 Task: Plan a hiking trip to a forest trail on the 12th at 10:00 AM.
Action: Mouse moved to (492, 151)
Screenshot: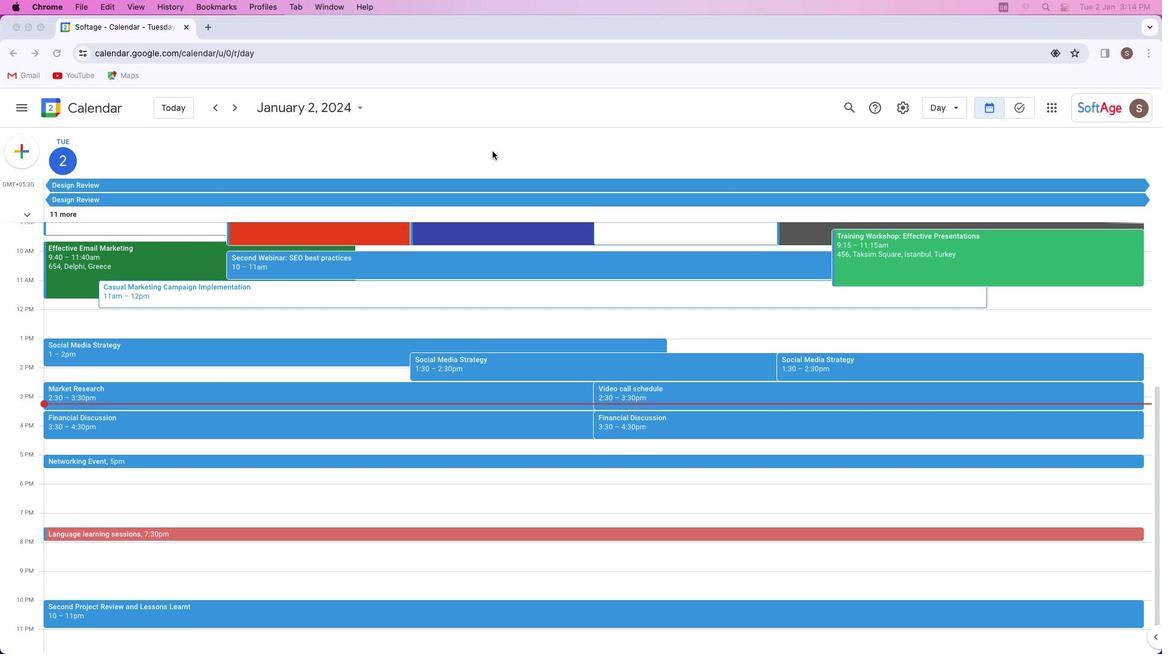 
Action: Mouse pressed left at (492, 151)
Screenshot: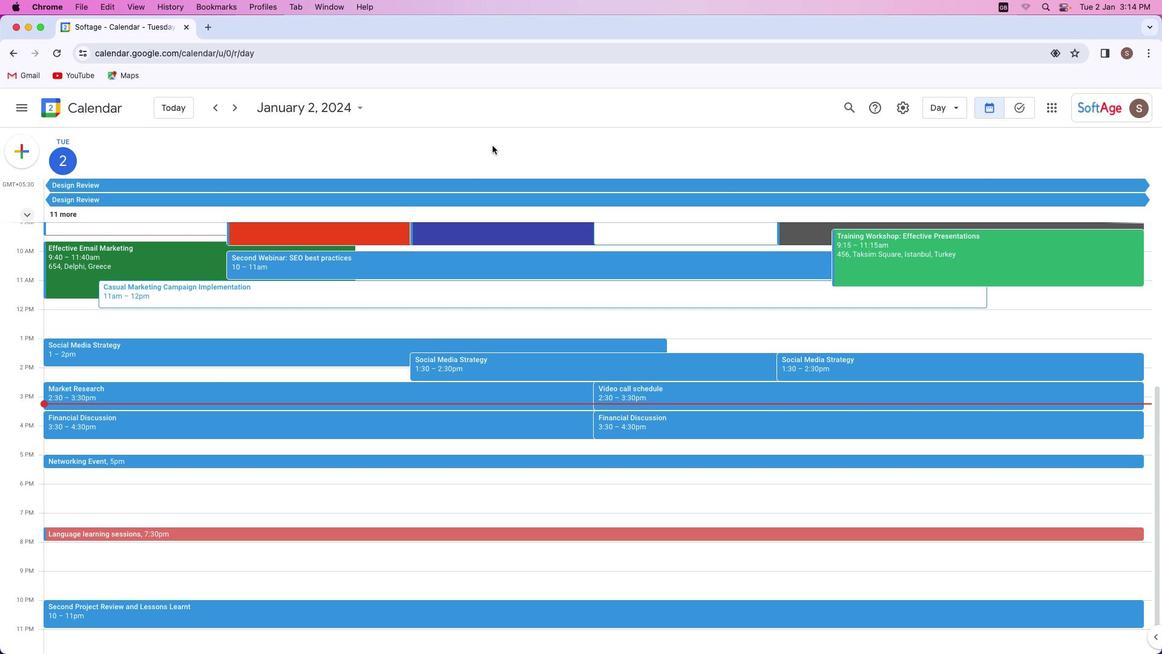 
Action: Mouse moved to (27, 153)
Screenshot: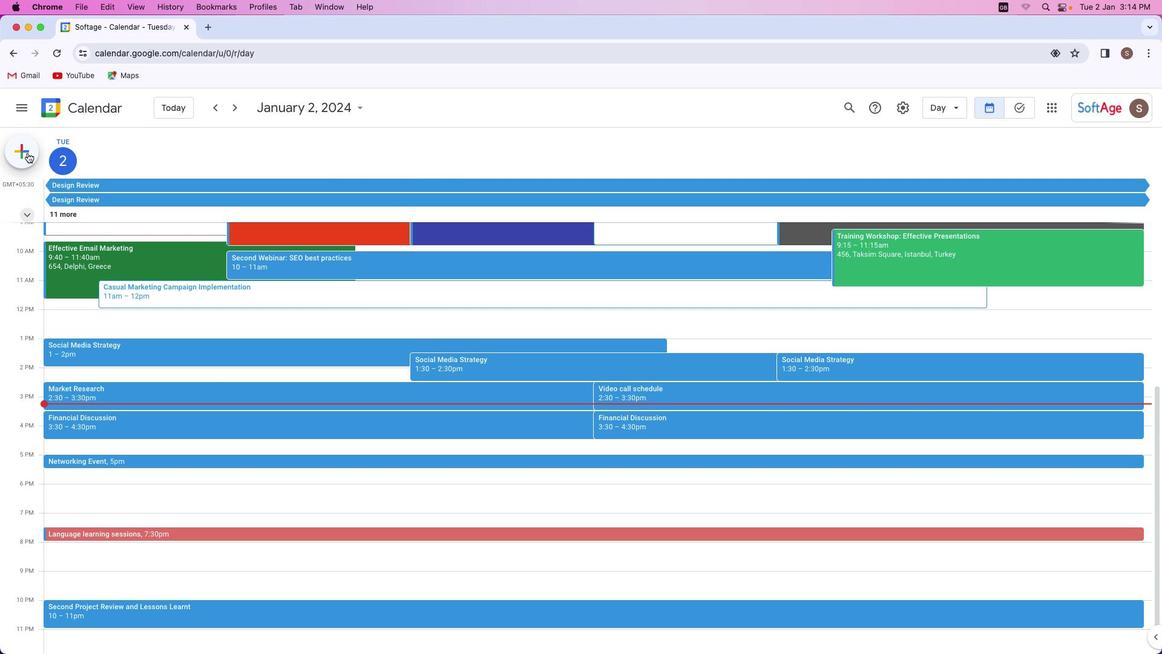 
Action: Mouse pressed left at (27, 153)
Screenshot: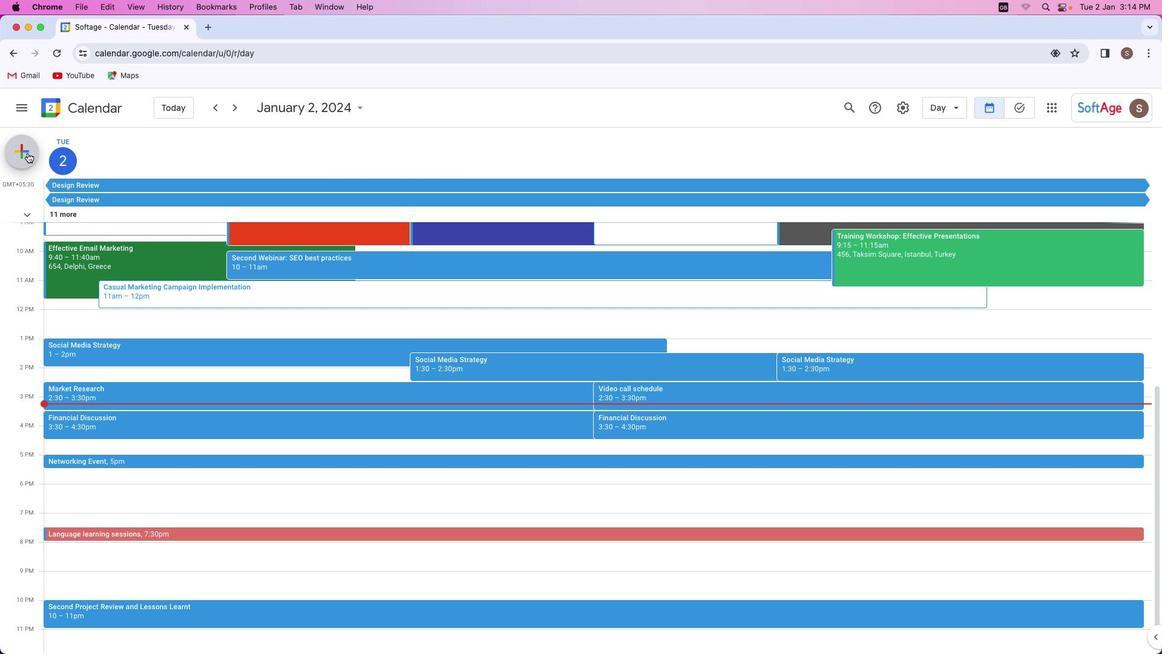 
Action: Mouse moved to (47, 187)
Screenshot: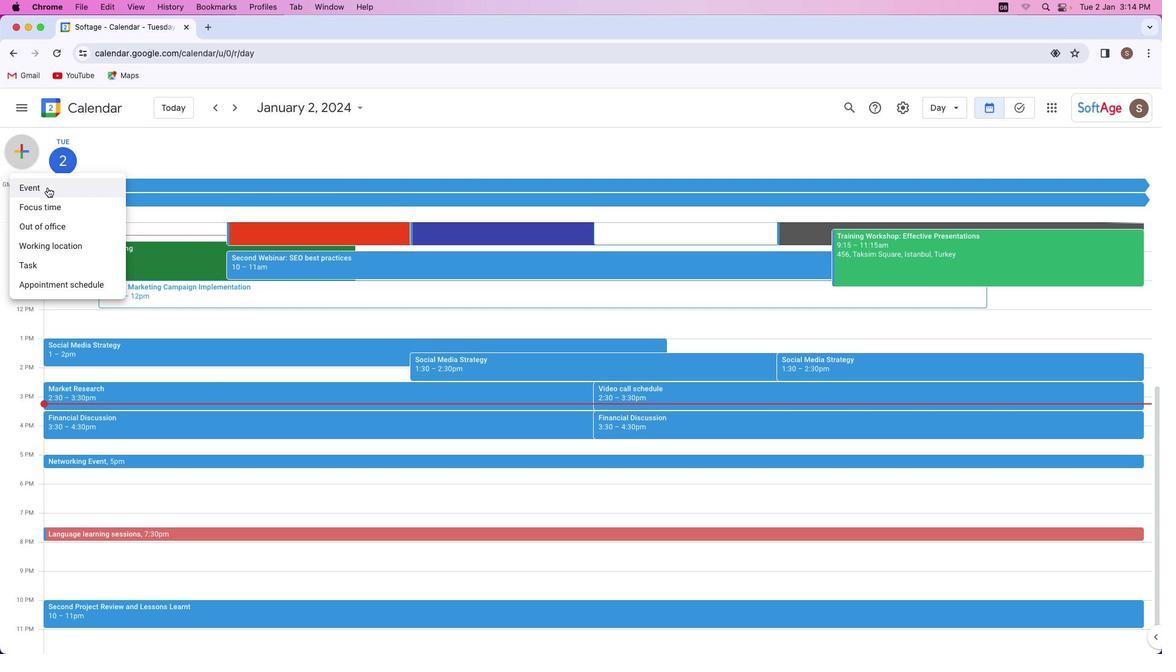 
Action: Mouse pressed left at (47, 187)
Screenshot: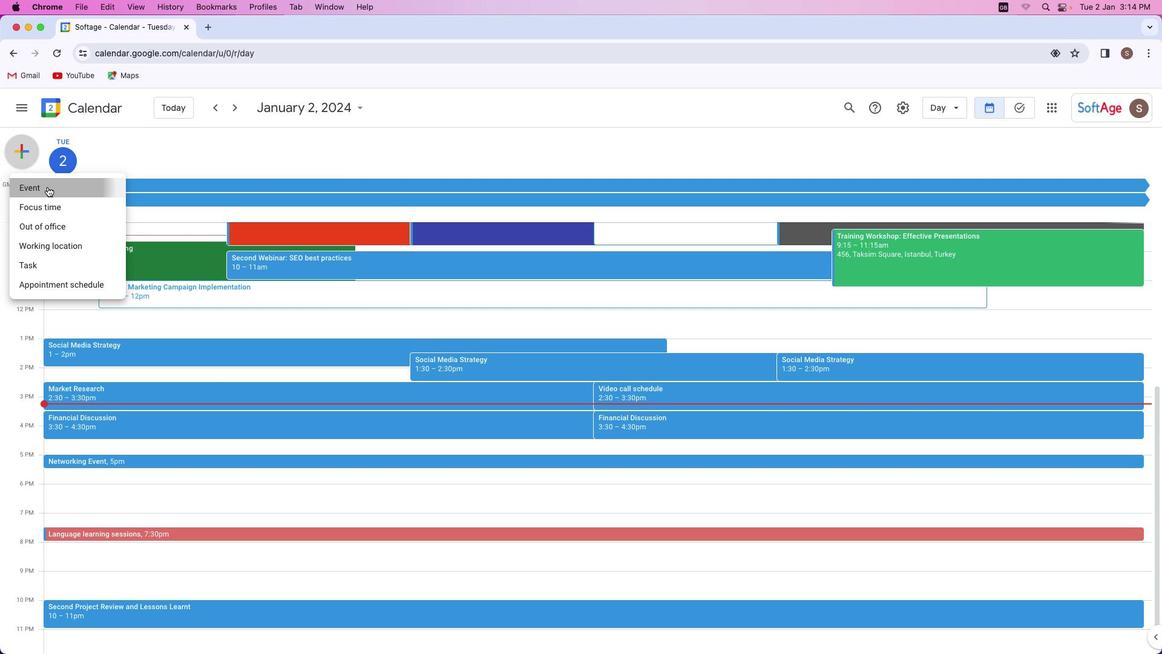 
Action: Mouse moved to (451, 257)
Screenshot: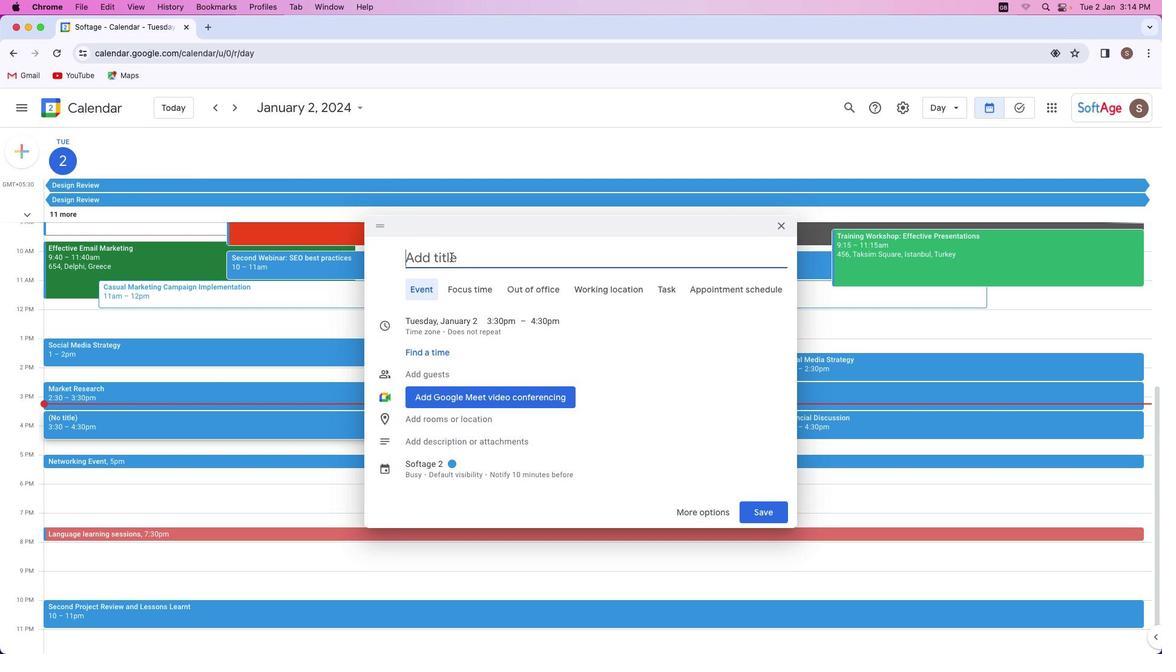 
Action: Key pressed Key.shift'H''i''k''i''n''g'Key.space't''r''i''p'Key.space't''o'Key.space'f''o''r''e''s''t'Key.space't''r''a''i''l'
Screenshot: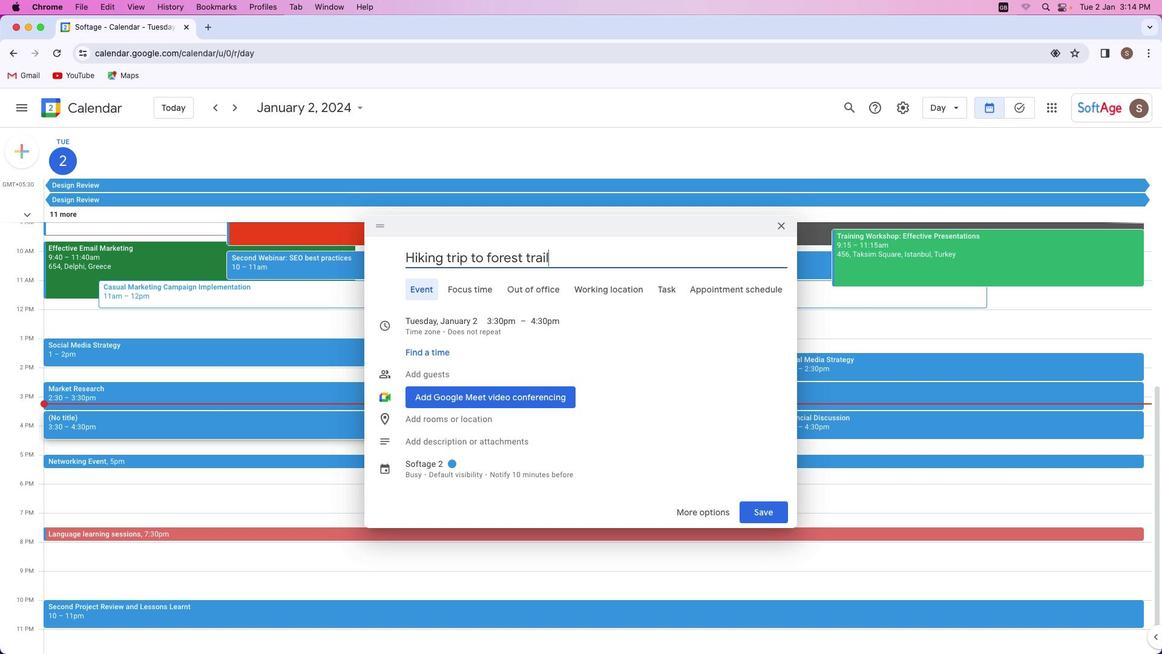 
Action: Mouse moved to (462, 322)
Screenshot: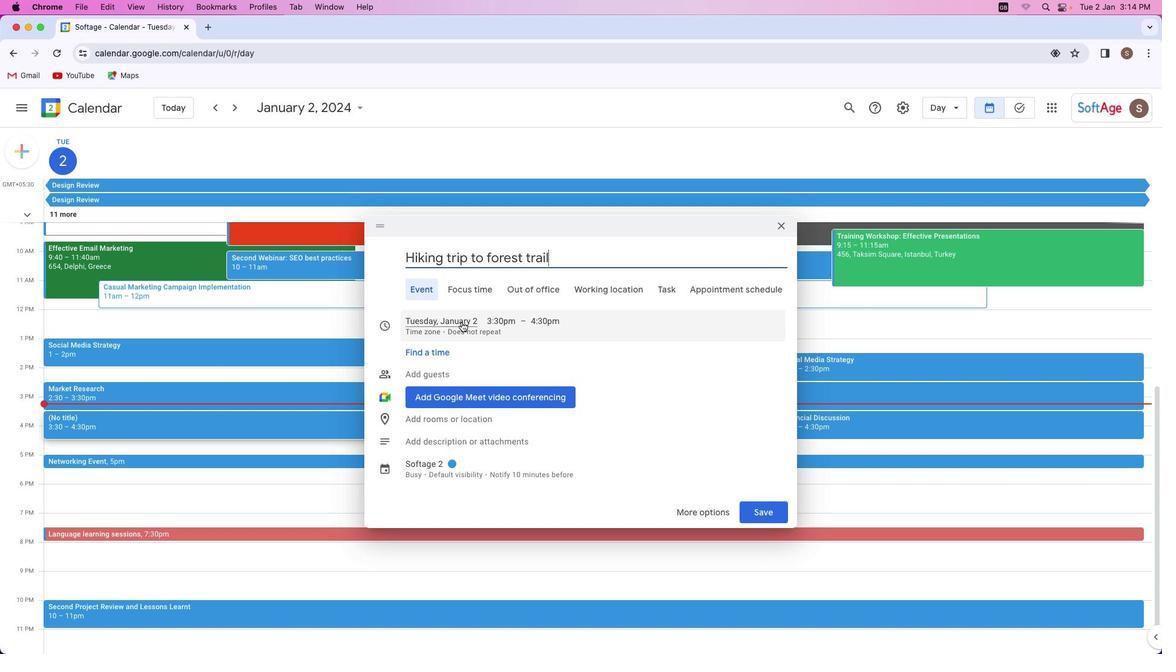 
Action: Mouse pressed left at (462, 322)
Screenshot: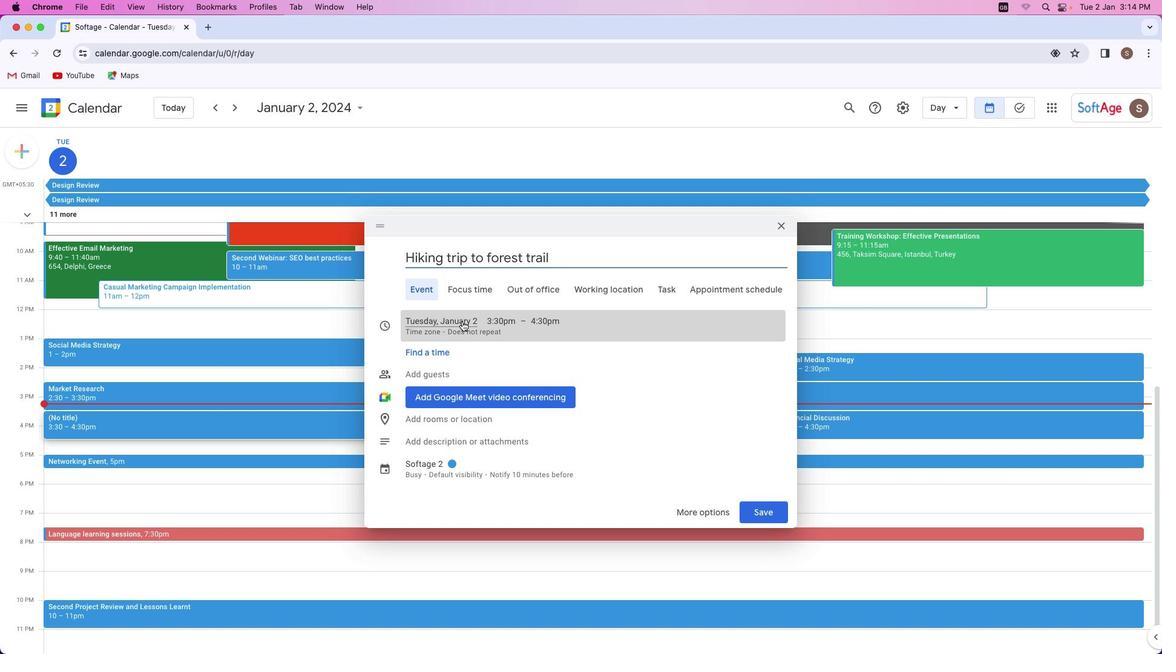 
Action: Mouse moved to (508, 397)
Screenshot: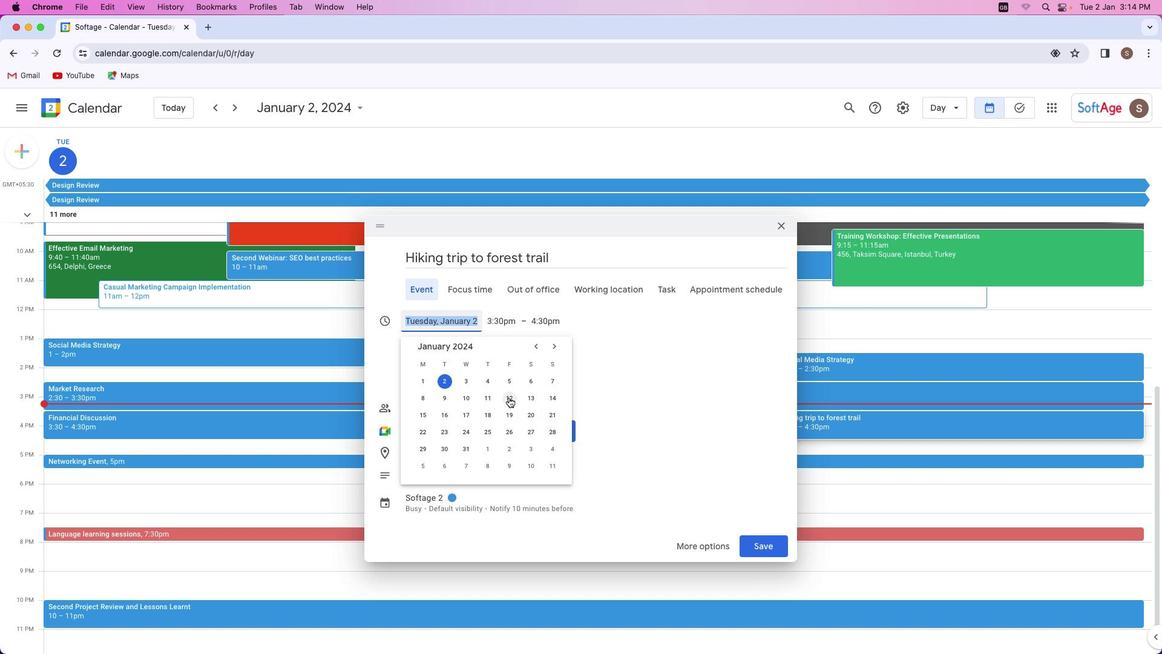 
Action: Mouse pressed left at (508, 397)
Screenshot: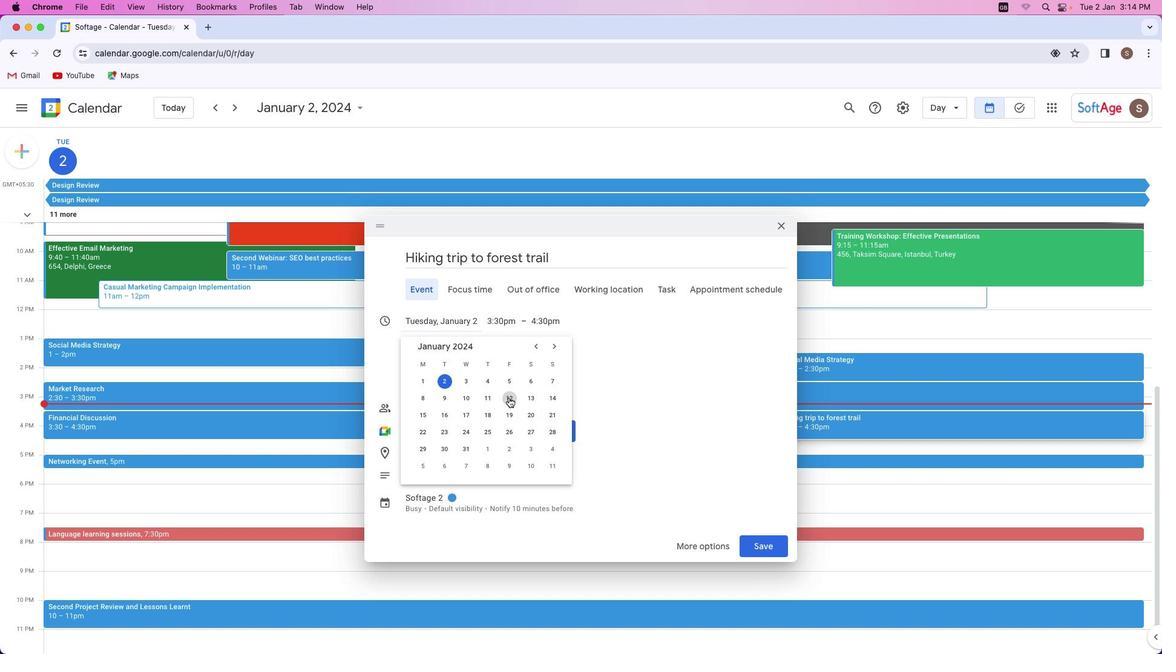 
Action: Mouse moved to (499, 318)
Screenshot: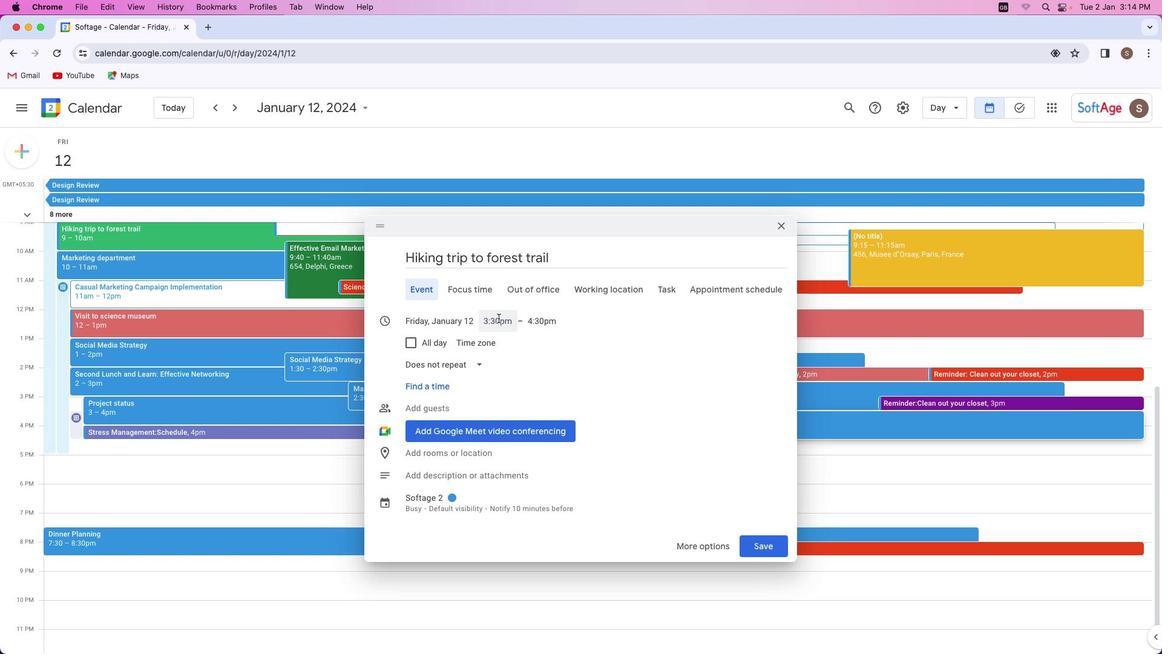 
Action: Mouse pressed left at (499, 318)
Screenshot: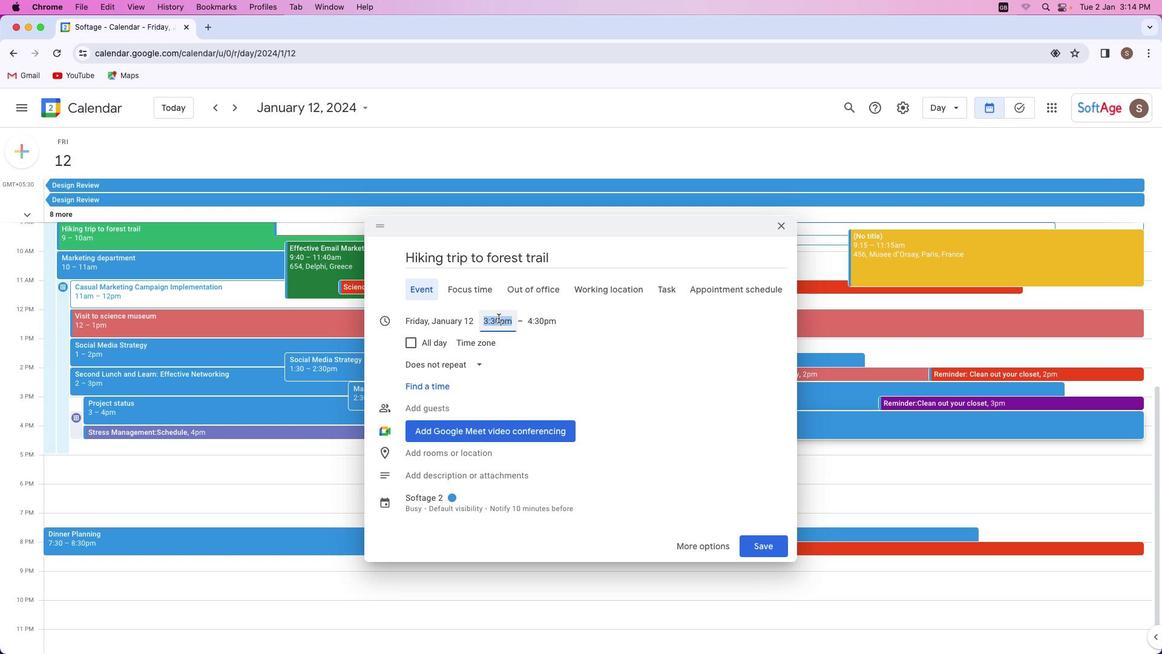 
Action: Mouse moved to (513, 405)
Screenshot: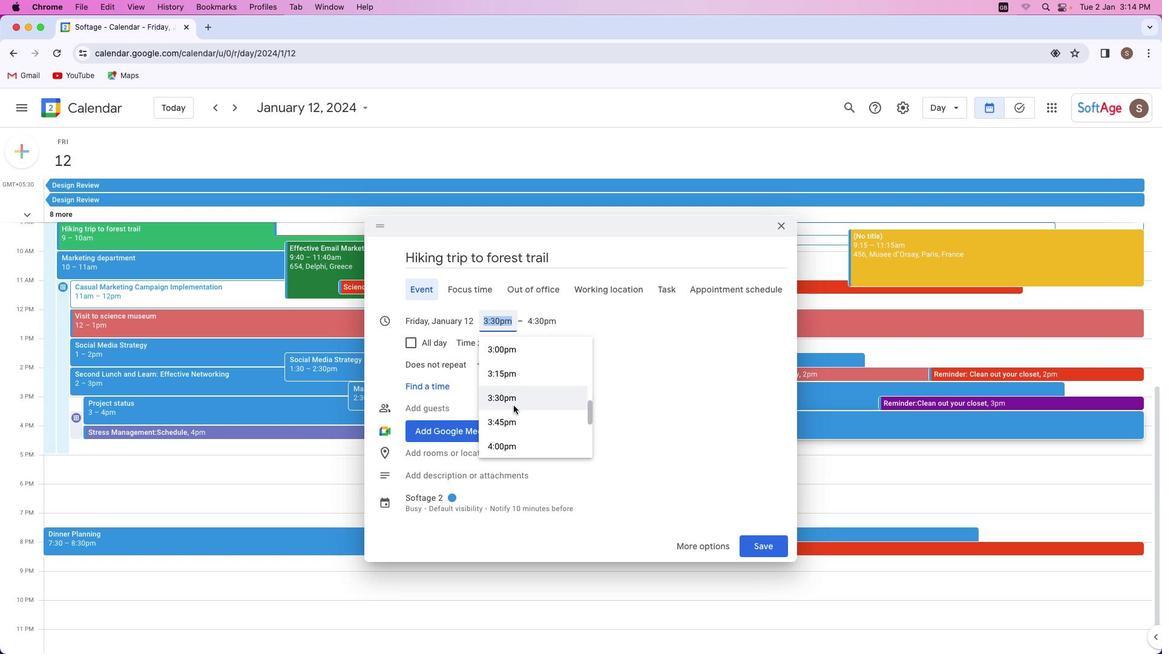 
Action: Mouse scrolled (513, 405) with delta (0, 0)
Screenshot: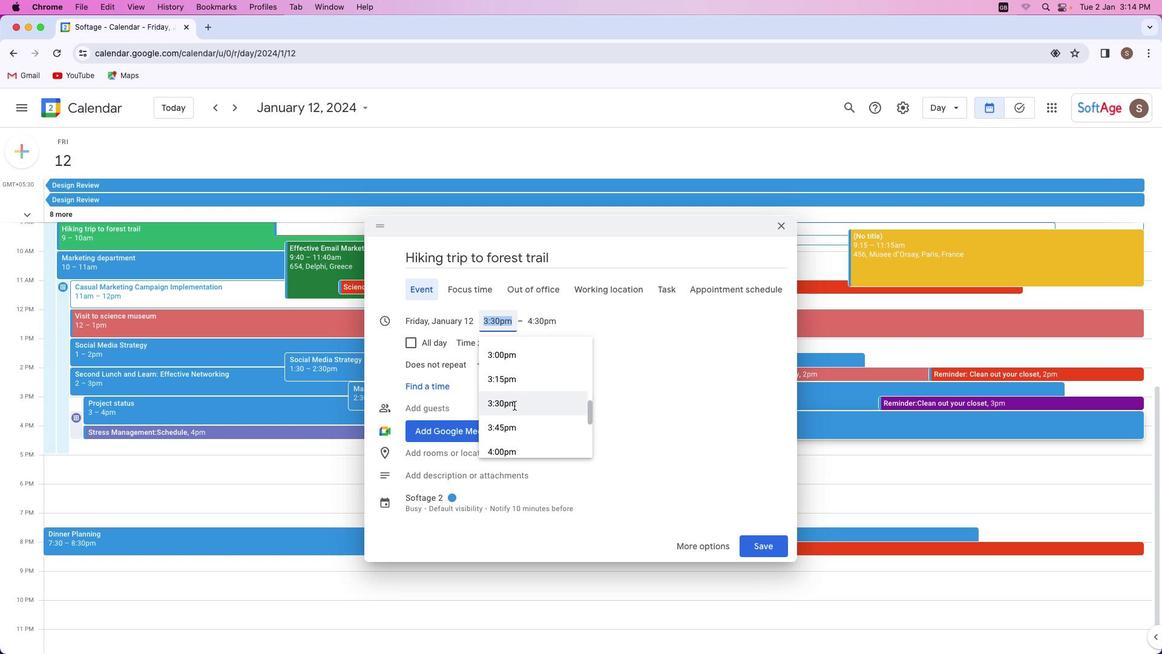 
Action: Mouse moved to (514, 405)
Screenshot: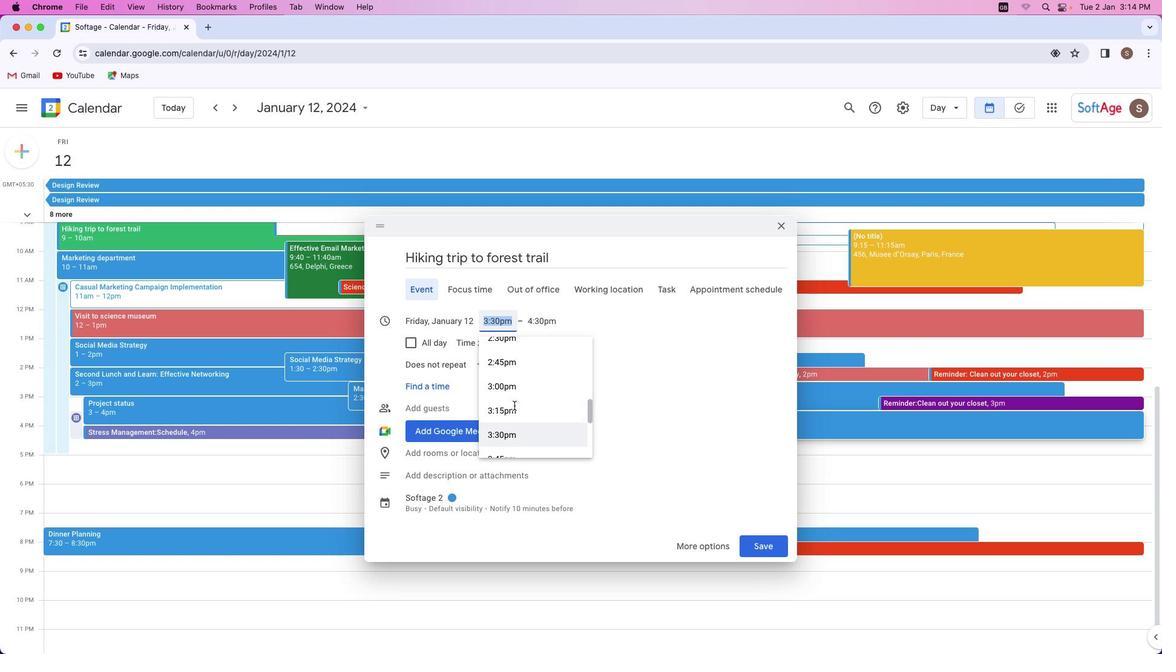 
Action: Mouse scrolled (514, 405) with delta (0, 0)
Screenshot: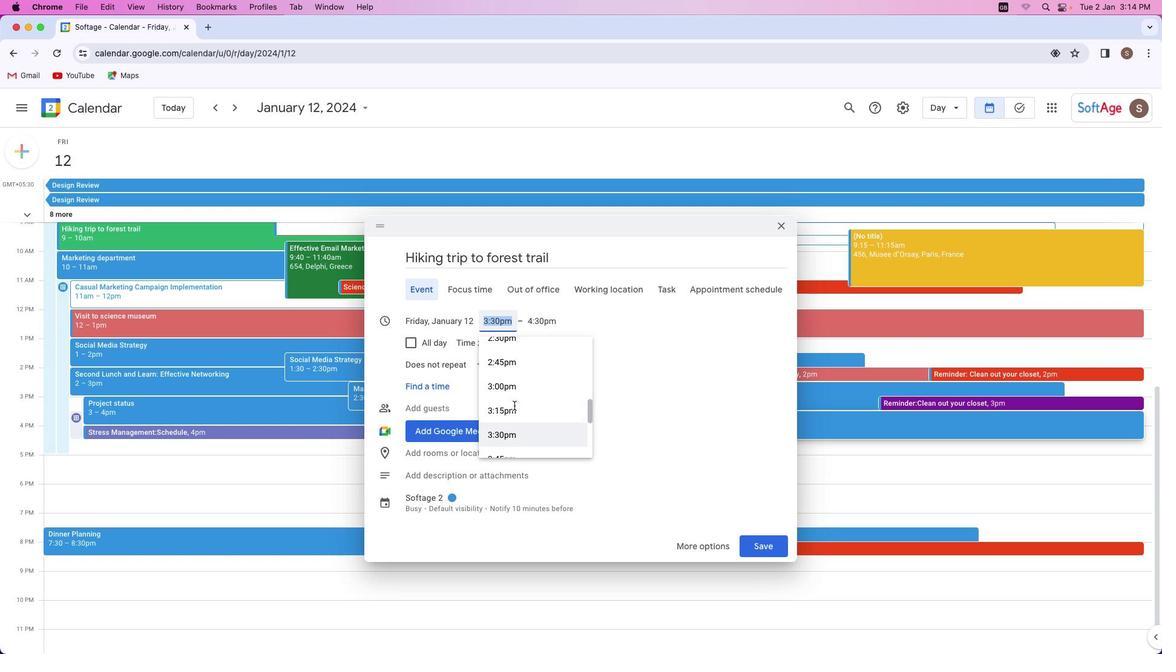 
Action: Mouse moved to (514, 405)
Screenshot: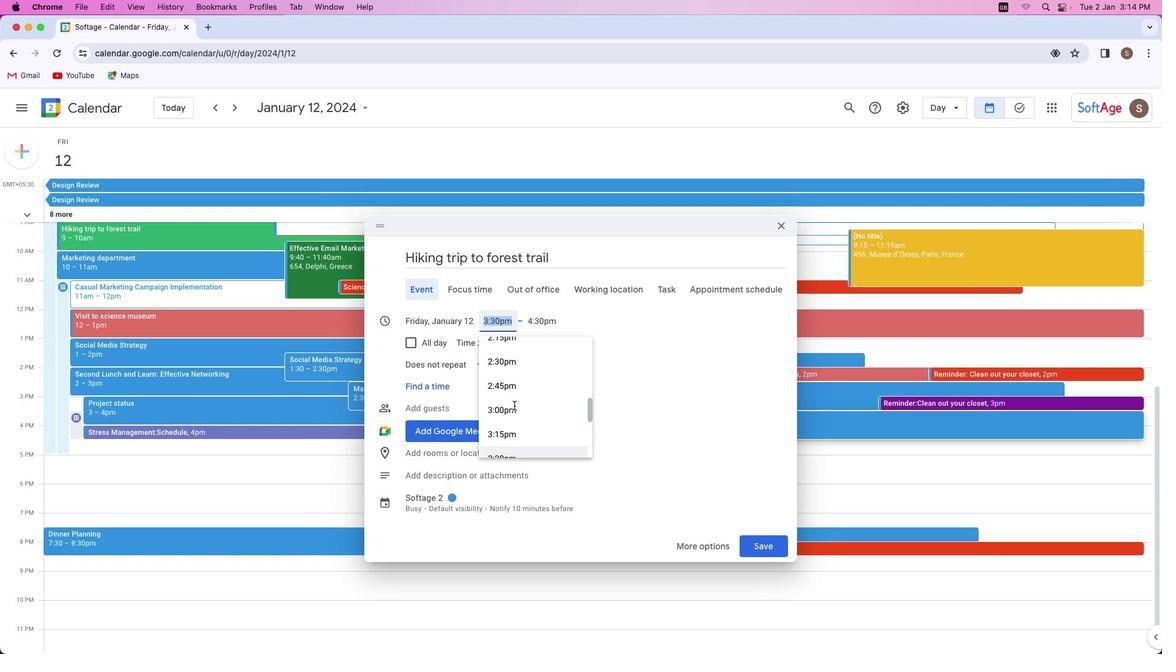 
Action: Mouse scrolled (514, 405) with delta (0, 1)
Screenshot: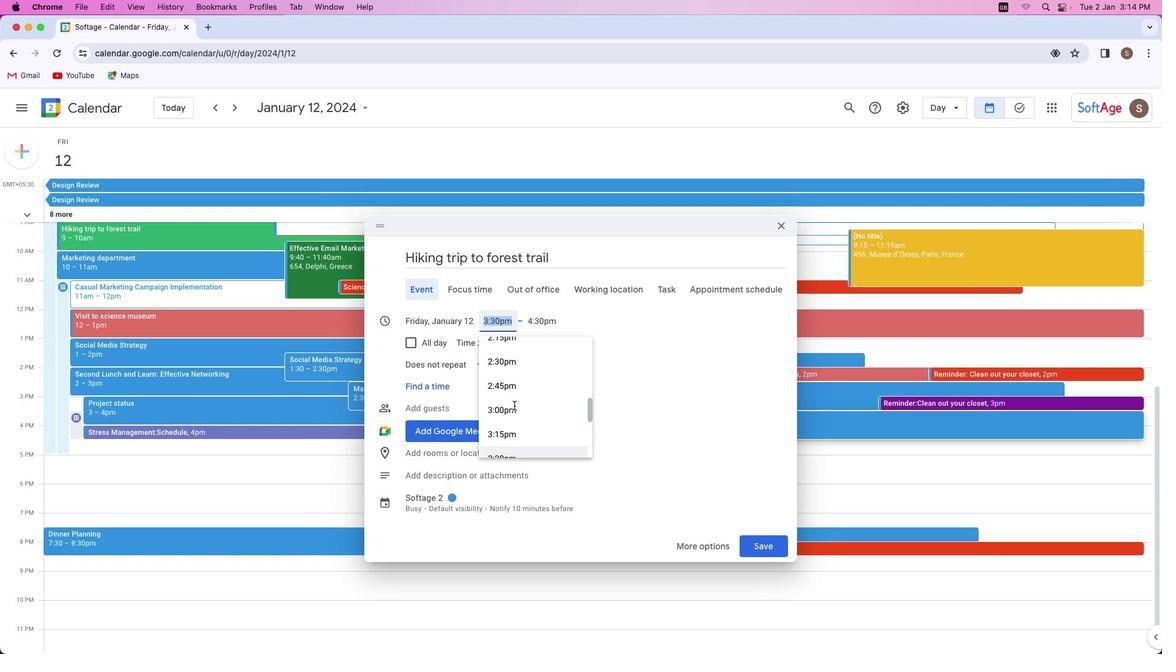 
Action: Mouse moved to (515, 408)
Screenshot: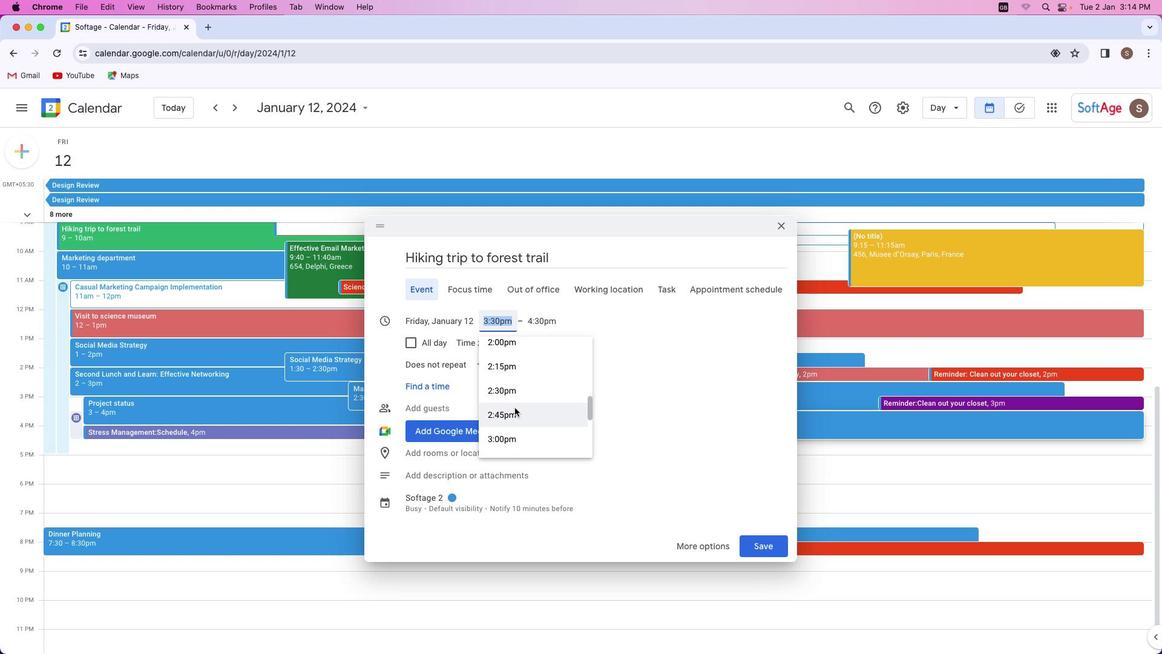 
Action: Mouse scrolled (515, 408) with delta (0, 0)
Screenshot: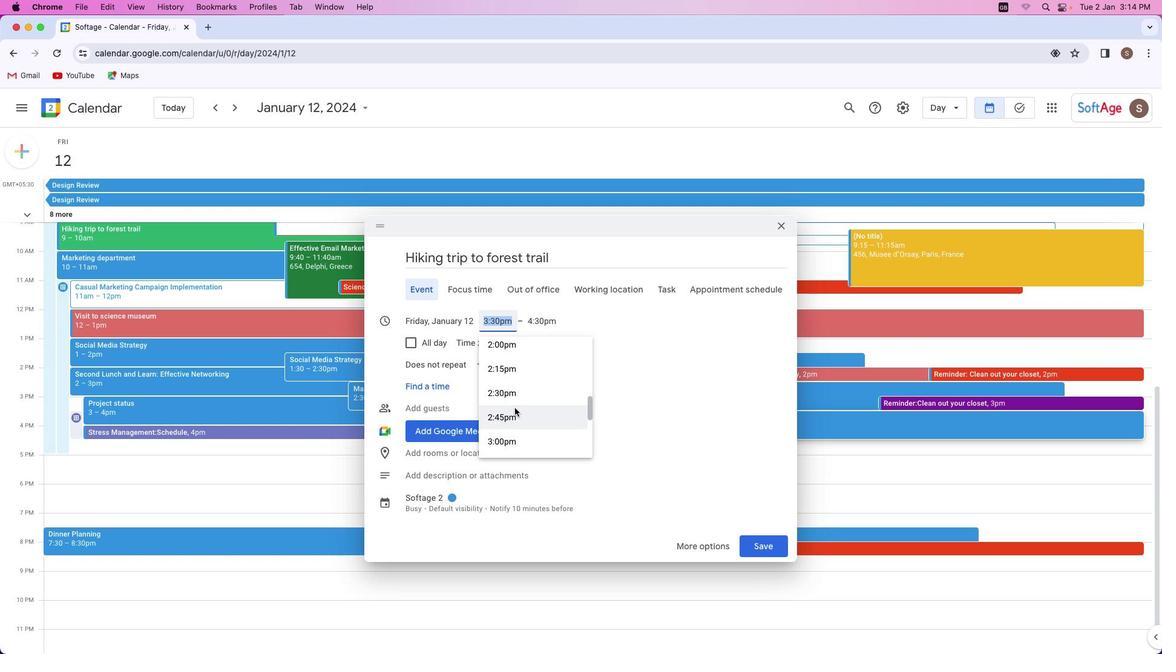 
Action: Mouse scrolled (515, 408) with delta (0, 0)
Screenshot: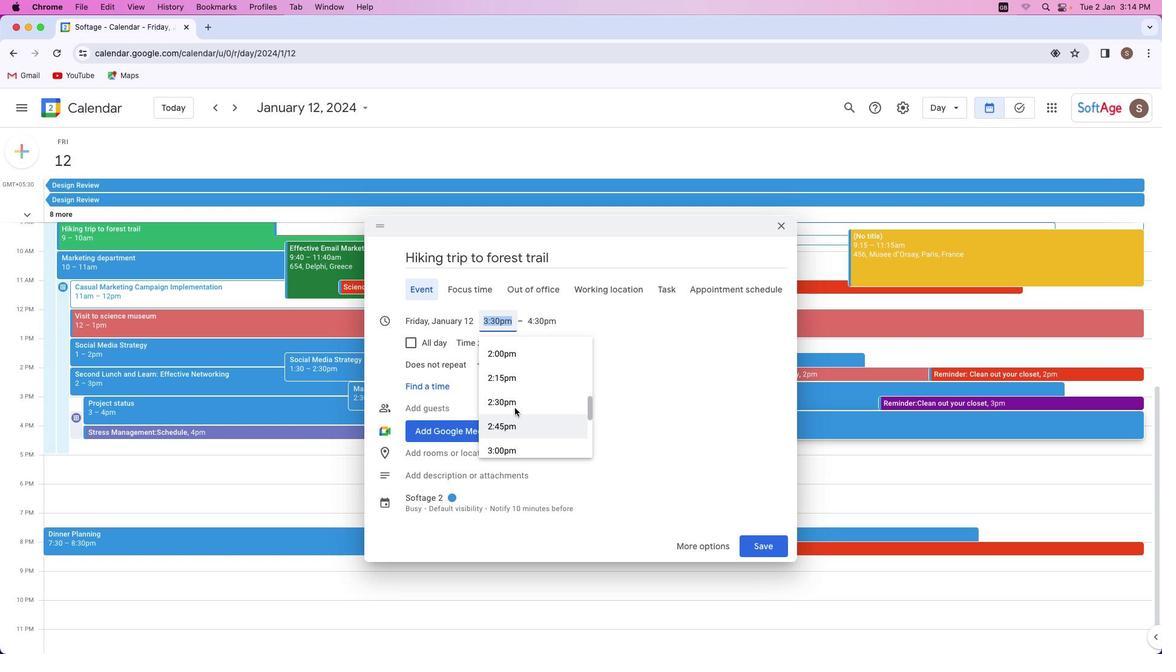 
Action: Mouse scrolled (515, 408) with delta (0, 0)
Screenshot: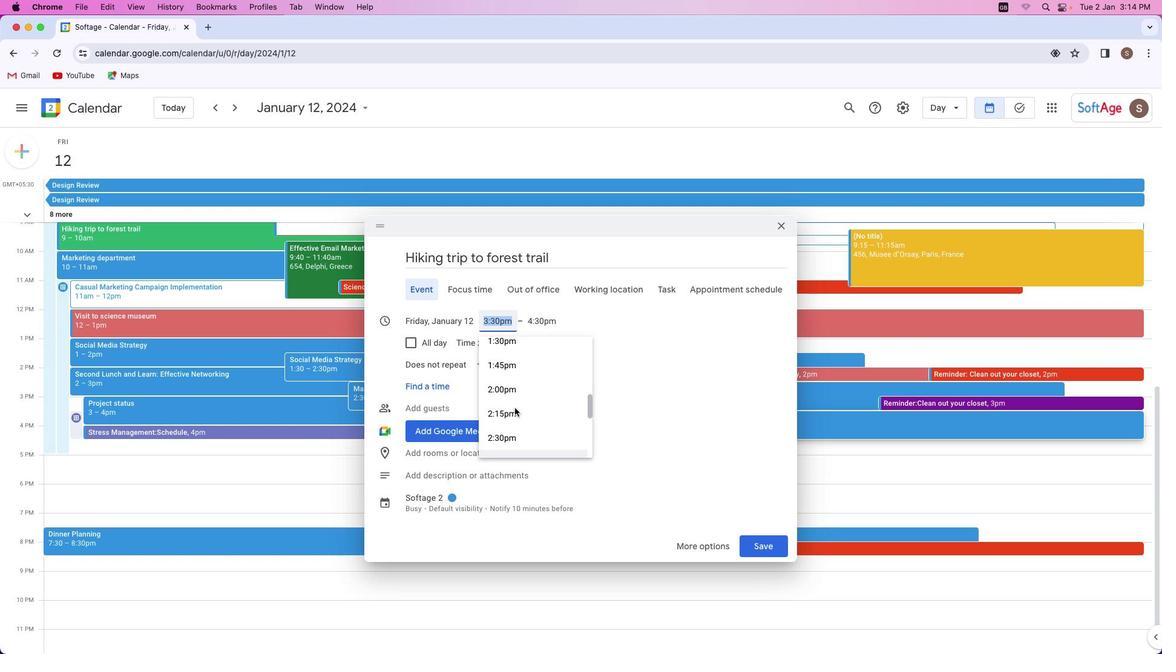 
Action: Mouse scrolled (515, 408) with delta (0, 0)
Screenshot: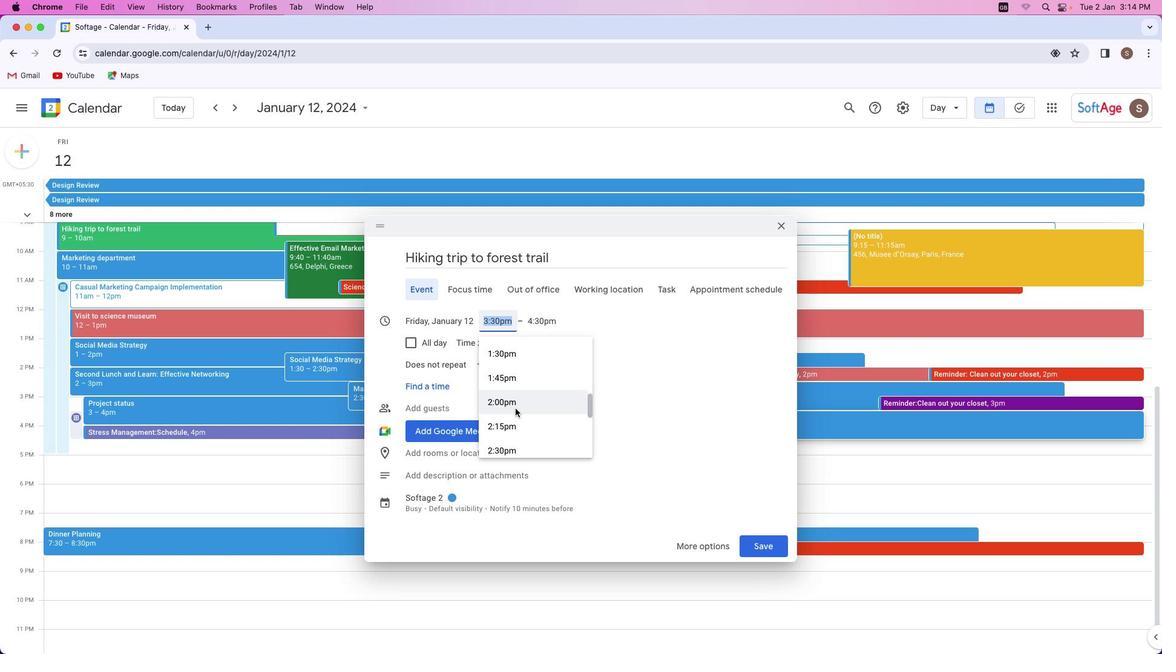 
Action: Mouse moved to (516, 410)
Screenshot: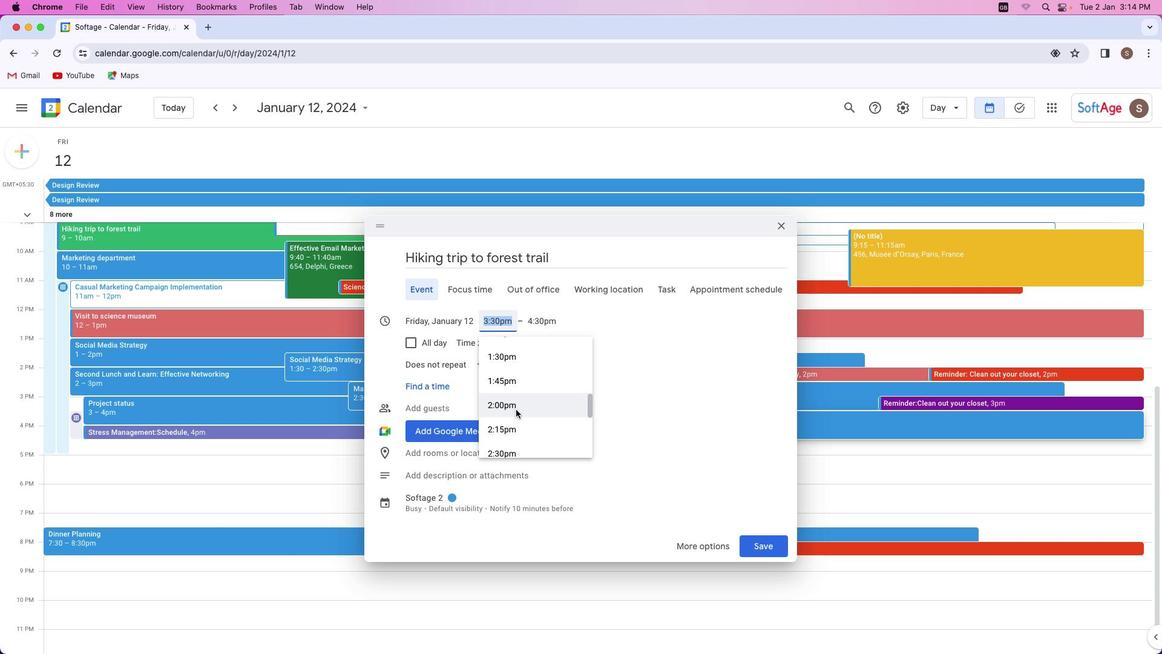 
Action: Mouse scrolled (516, 410) with delta (0, 0)
Screenshot: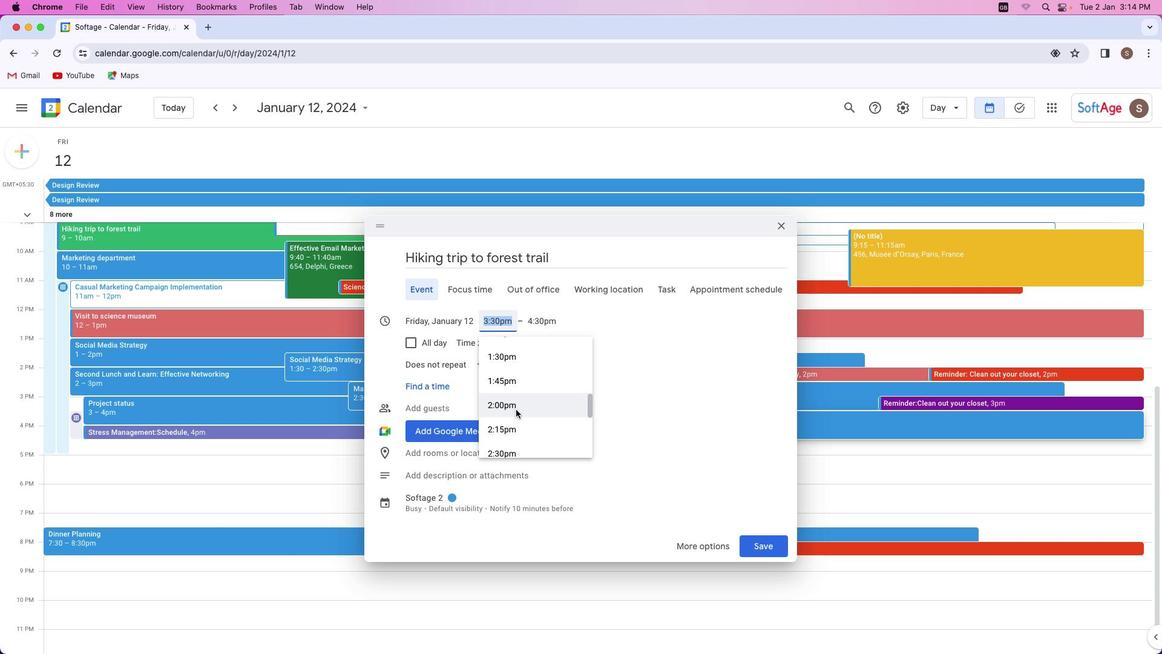 
Action: Mouse moved to (516, 410)
Screenshot: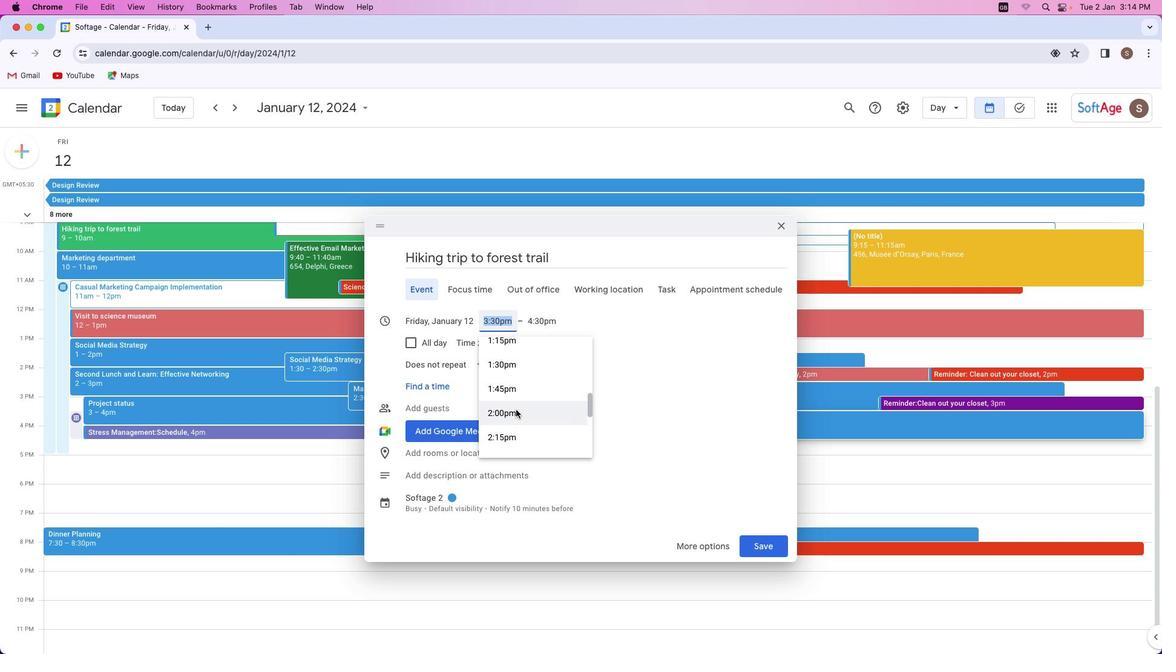 
Action: Mouse scrolled (516, 410) with delta (0, 0)
Screenshot: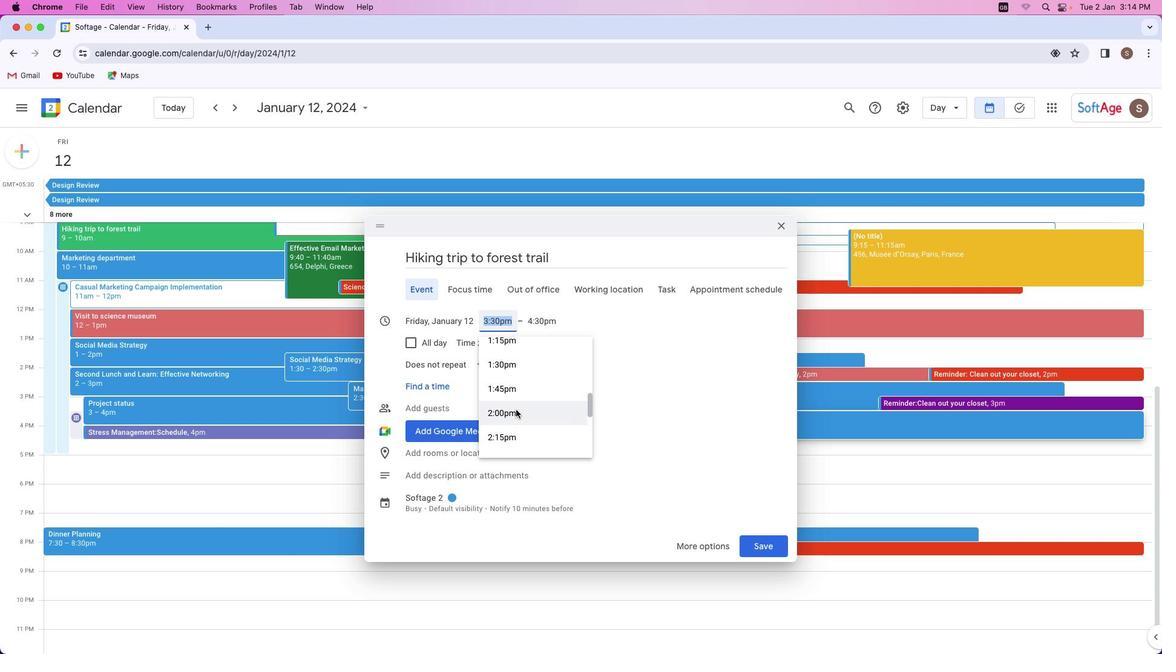 
Action: Mouse scrolled (516, 410) with delta (0, 0)
Screenshot: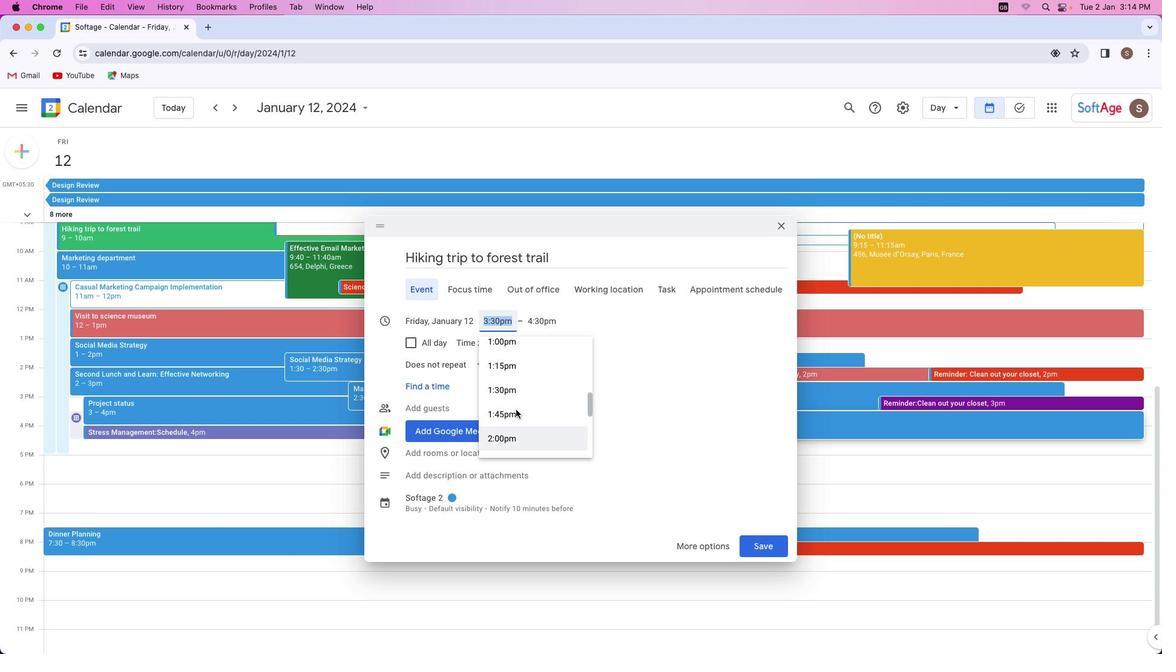 
Action: Mouse scrolled (516, 410) with delta (0, 0)
Screenshot: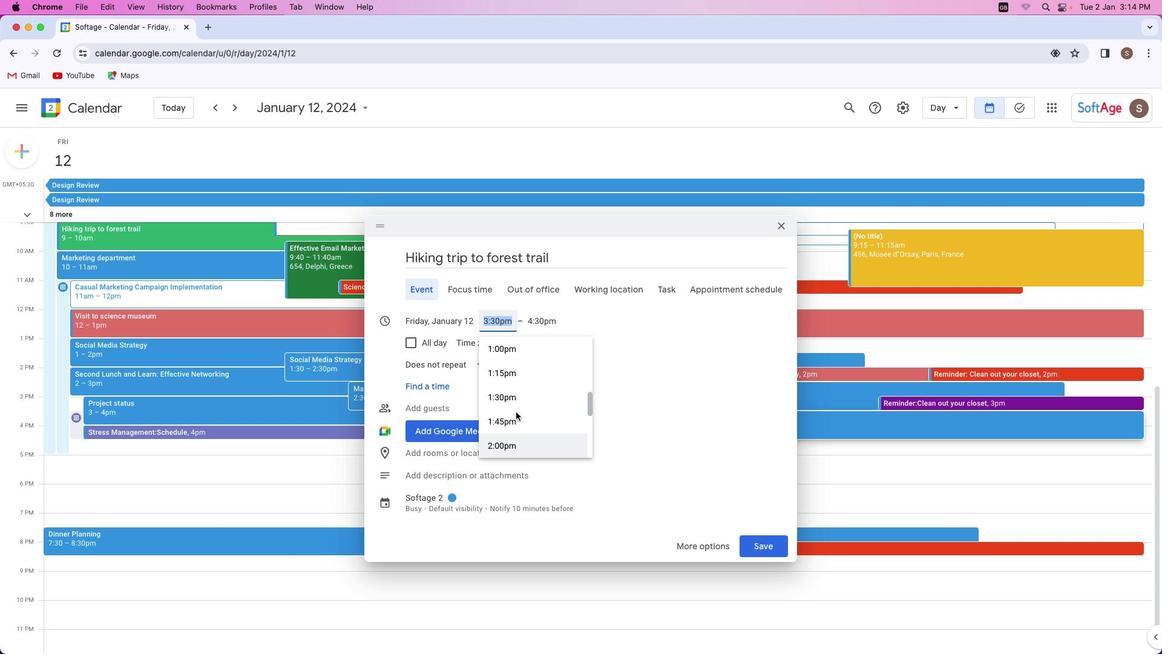 
Action: Mouse moved to (517, 413)
Screenshot: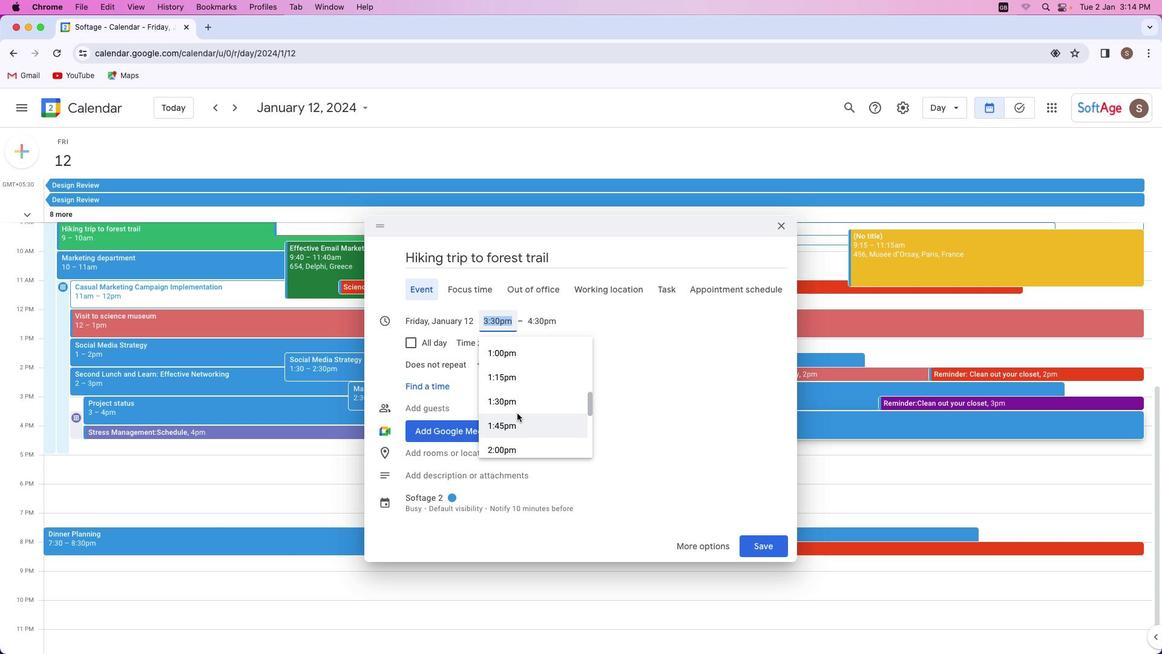 
Action: Mouse scrolled (517, 413) with delta (0, 0)
Screenshot: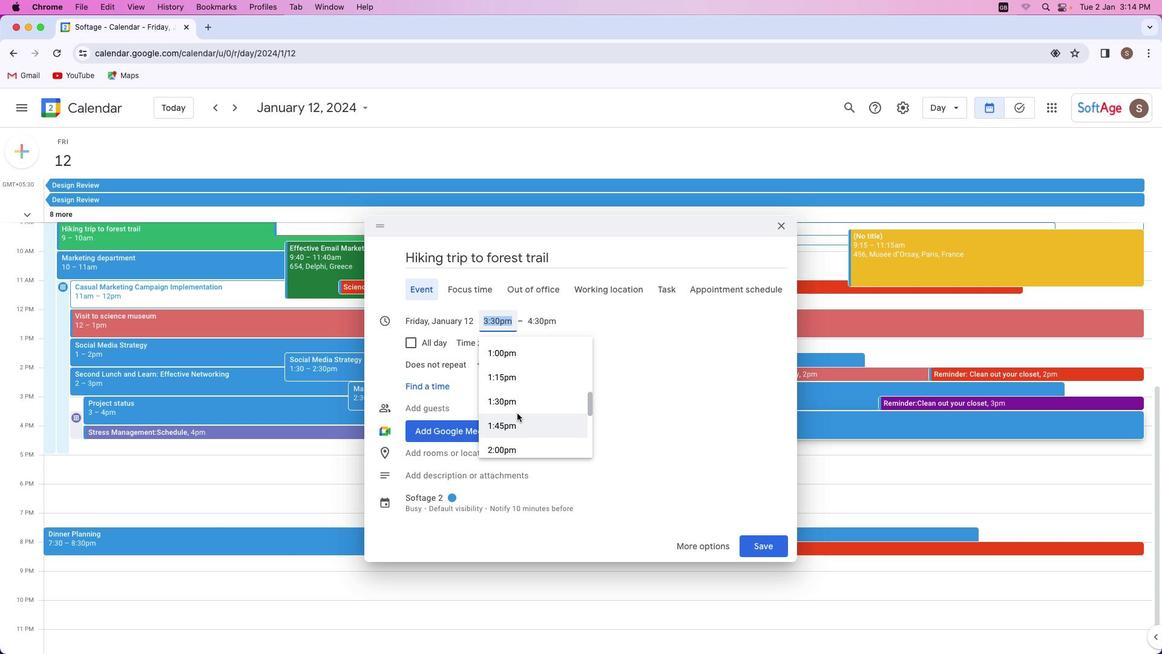 
Action: Mouse scrolled (517, 413) with delta (0, 0)
Screenshot: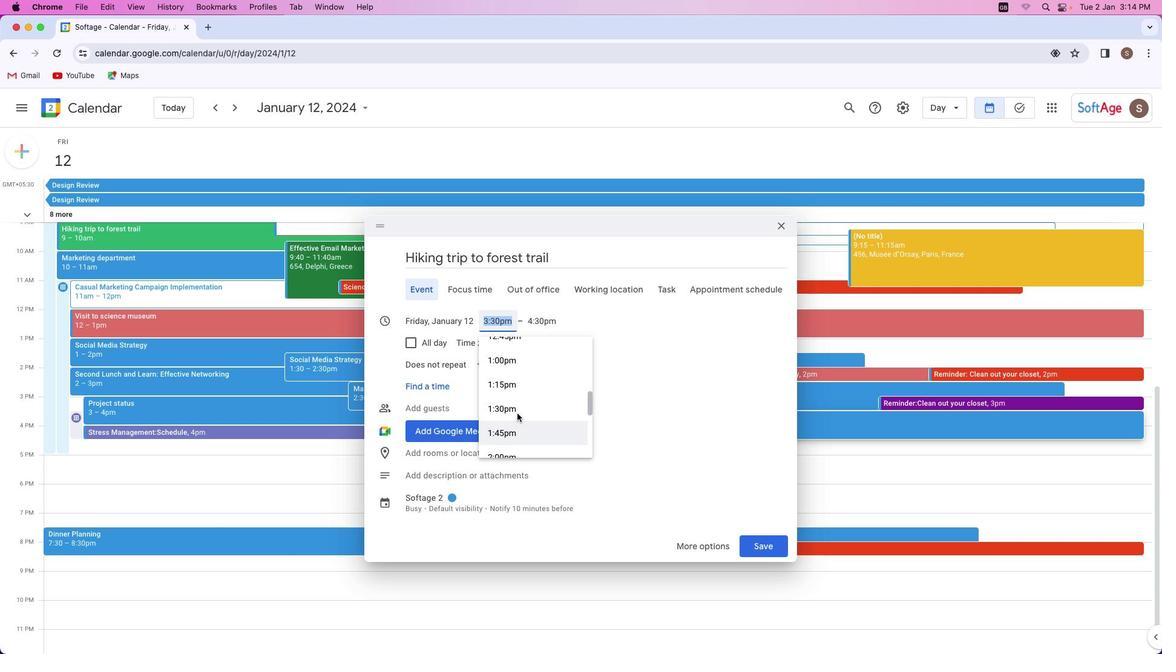 
Action: Mouse scrolled (517, 413) with delta (0, 0)
Screenshot: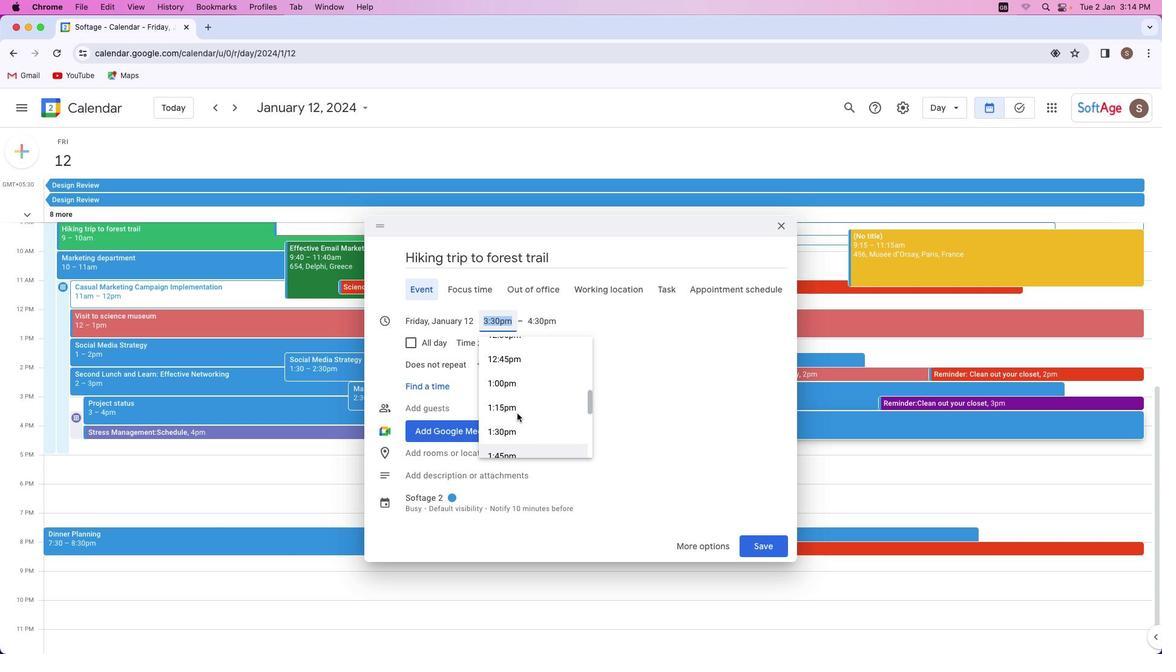 
Action: Mouse scrolled (517, 413) with delta (0, 0)
Screenshot: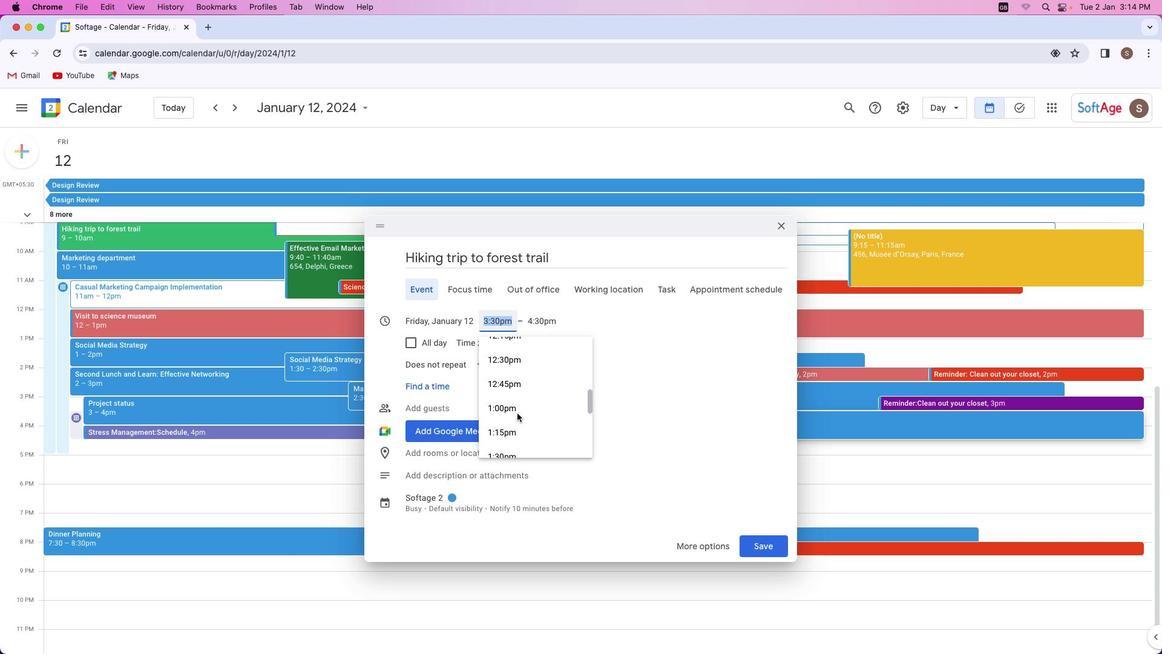 
Action: Mouse scrolled (517, 413) with delta (0, 0)
Screenshot: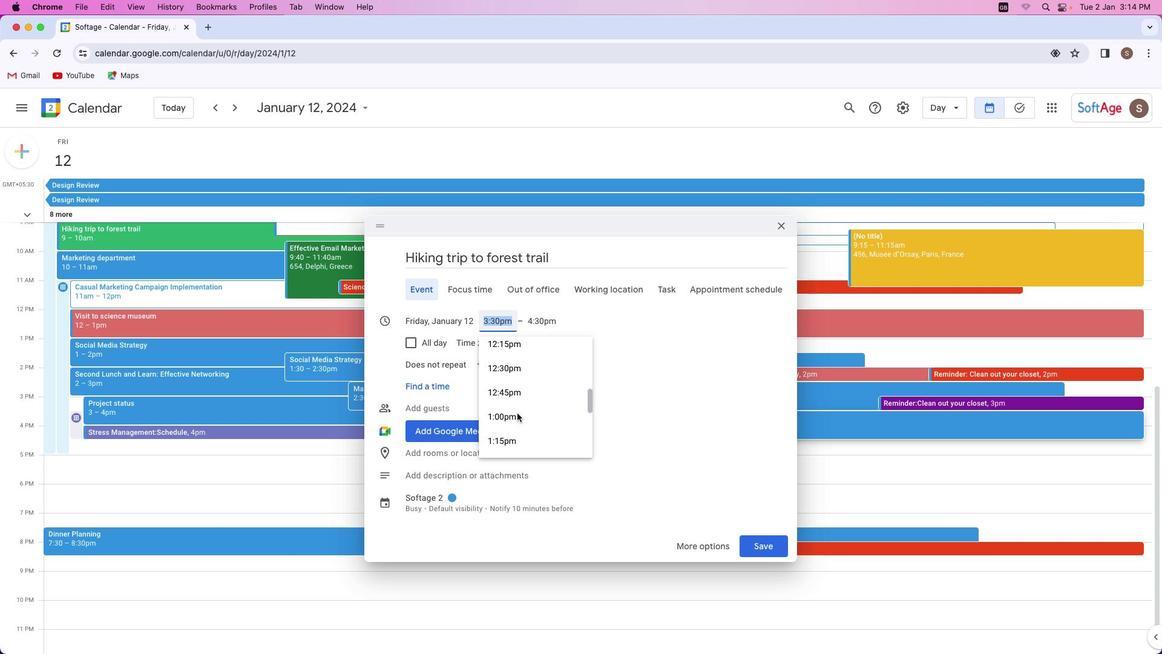 
Action: Mouse moved to (517, 413)
Screenshot: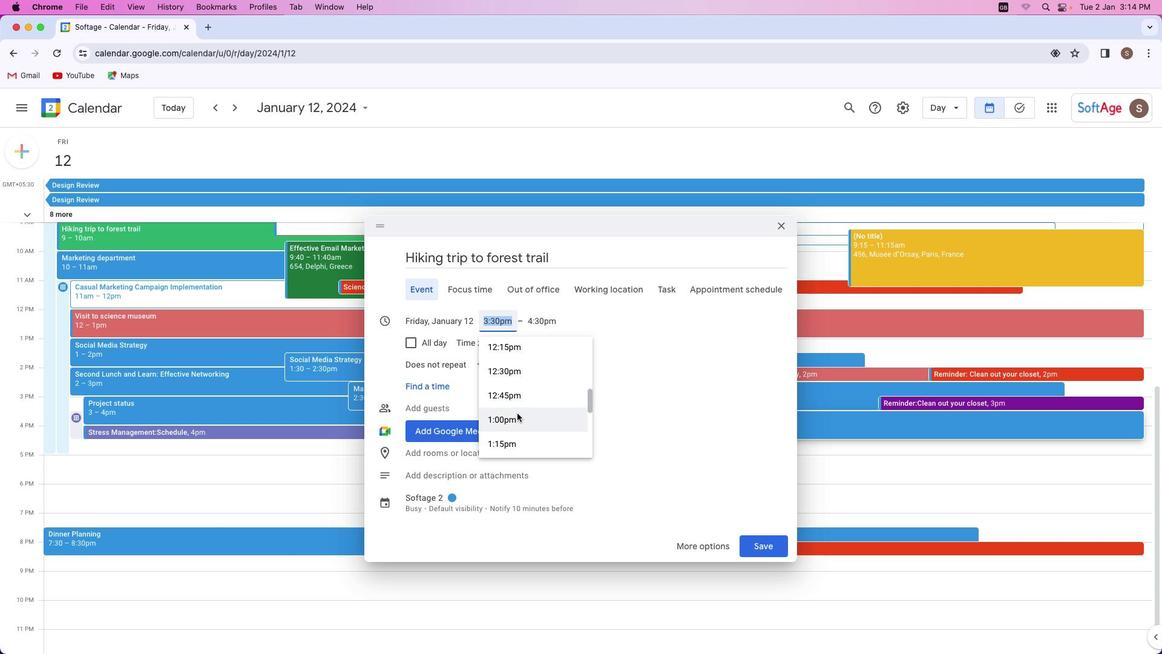 
Action: Mouse scrolled (517, 413) with delta (0, 0)
Screenshot: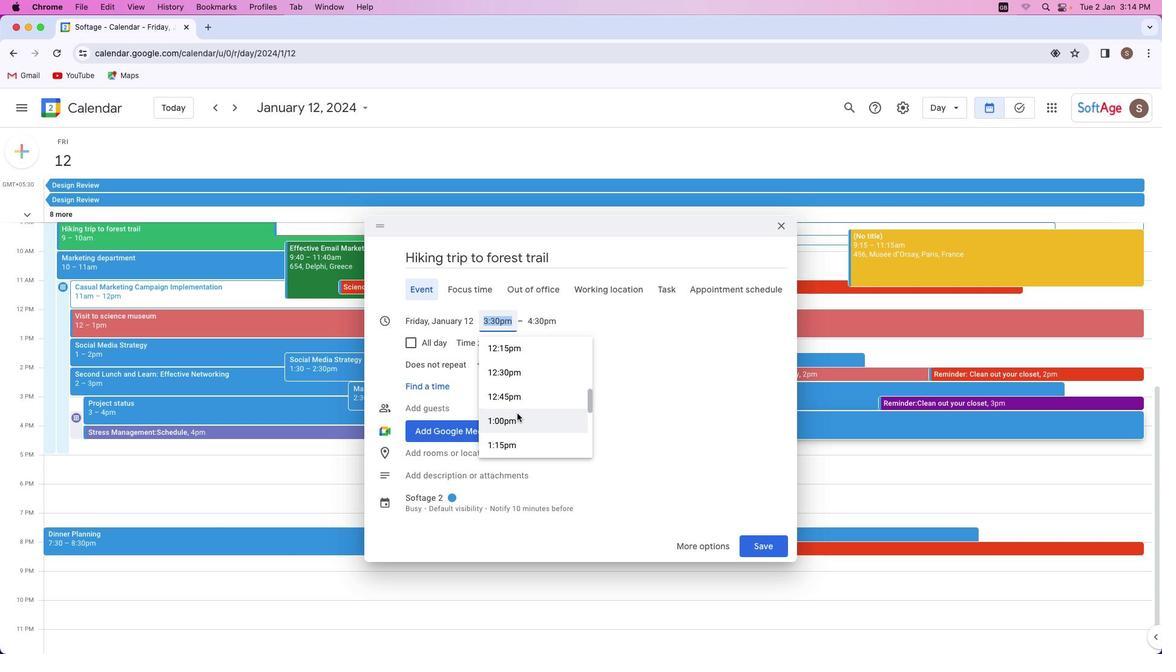 
Action: Mouse moved to (517, 413)
Screenshot: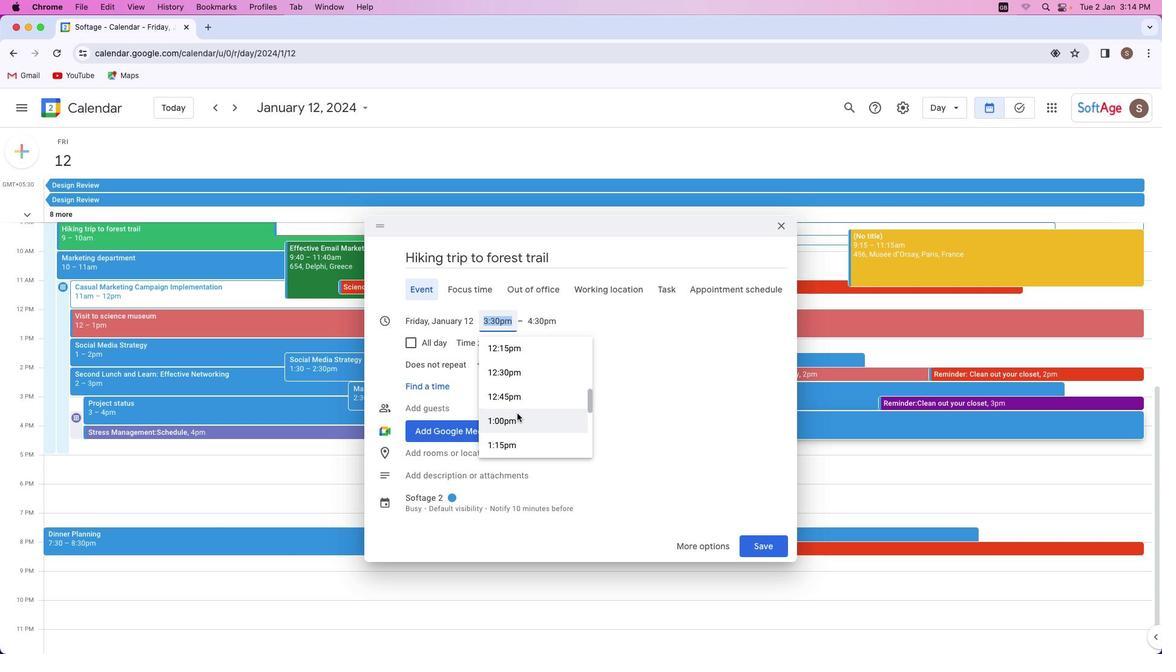 
Action: Mouse scrolled (517, 413) with delta (0, 0)
Screenshot: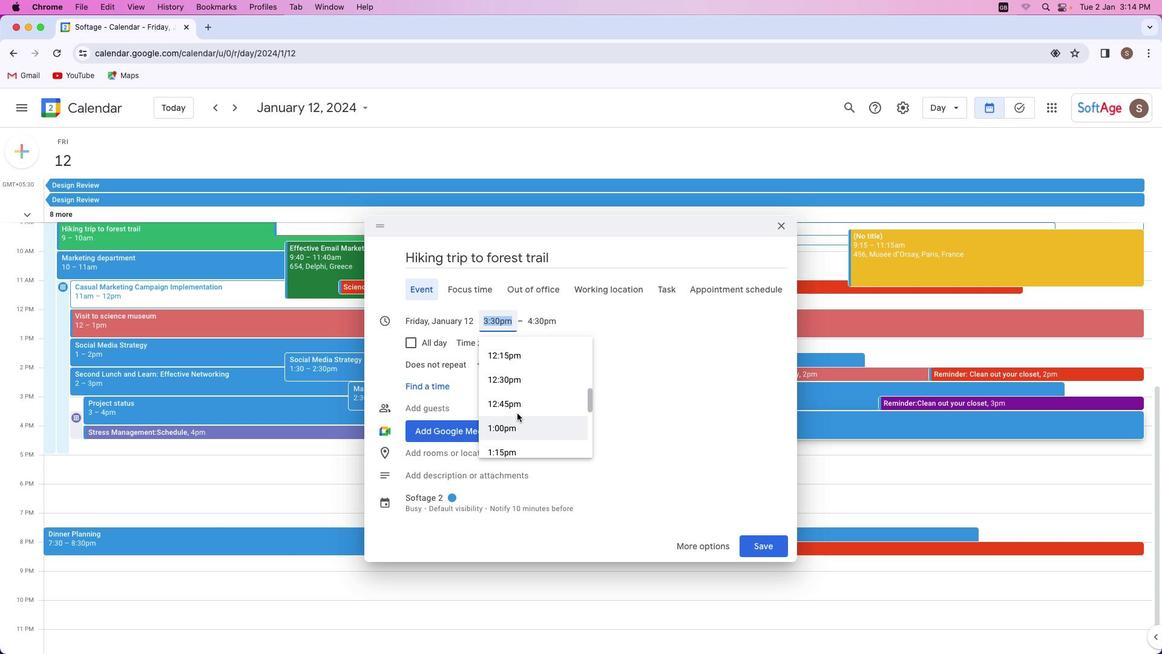 
Action: Mouse scrolled (517, 413) with delta (0, 0)
Screenshot: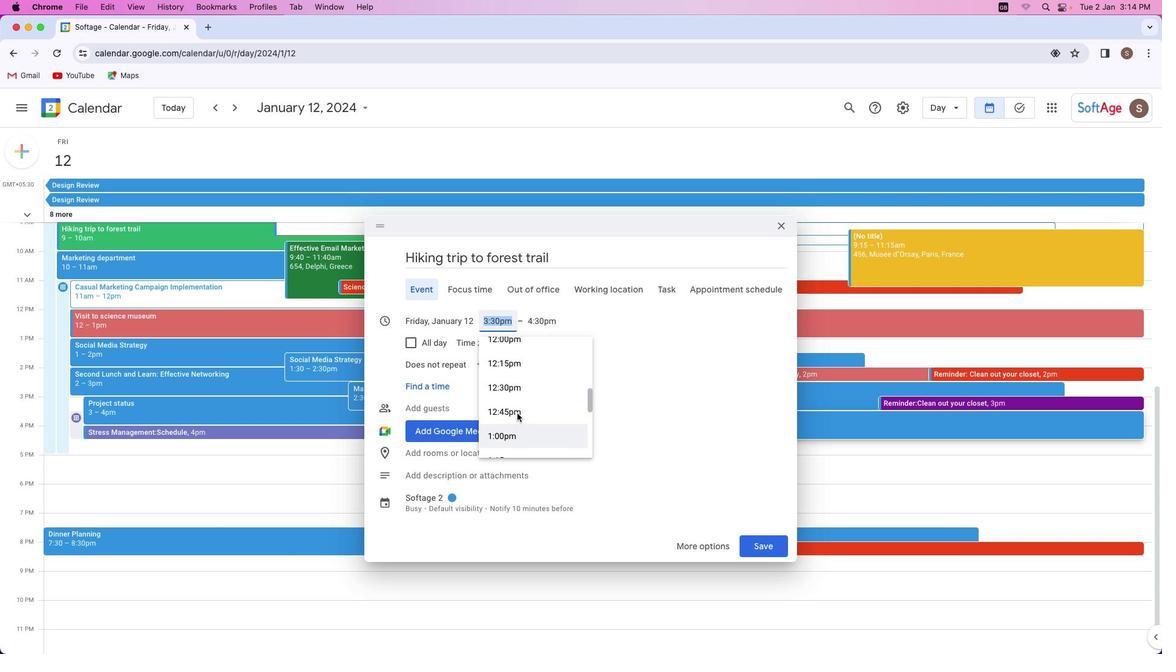 
Action: Mouse scrolled (517, 413) with delta (0, 0)
Screenshot: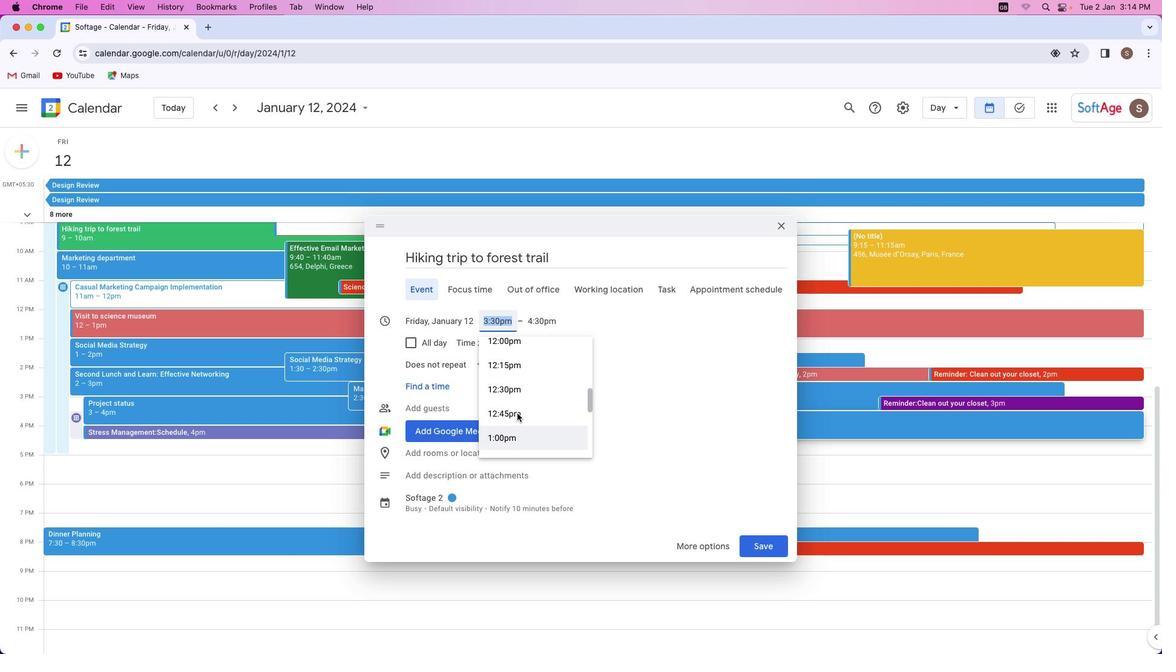 
Action: Mouse moved to (516, 414)
Screenshot: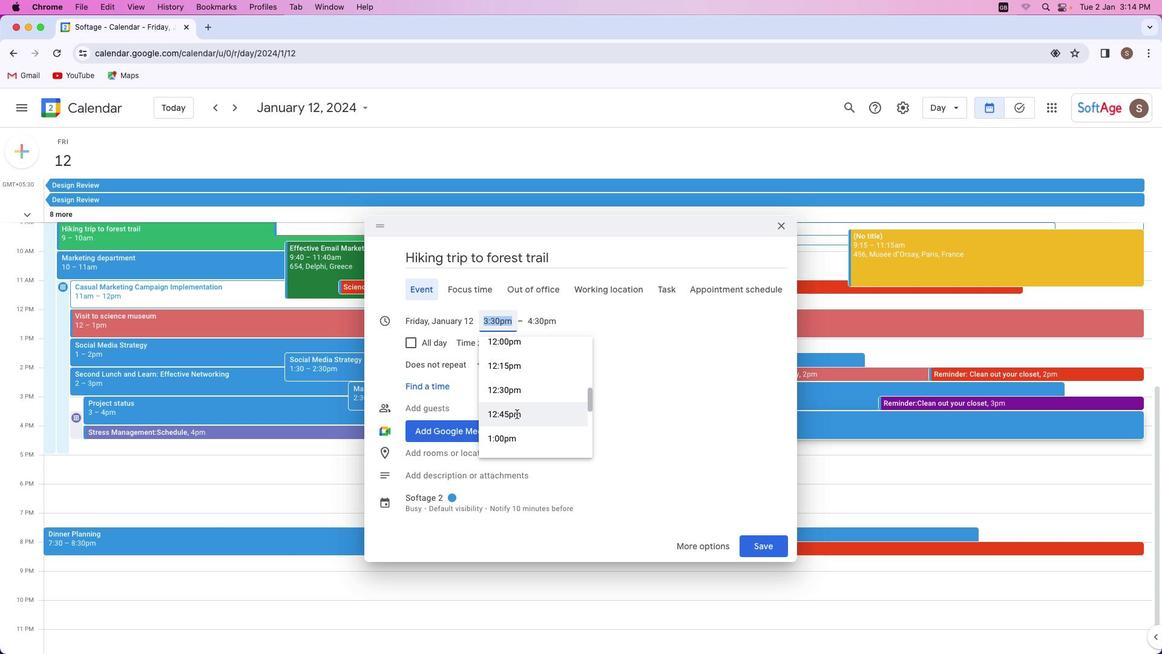 
Action: Mouse scrolled (516, 414) with delta (0, 0)
Screenshot: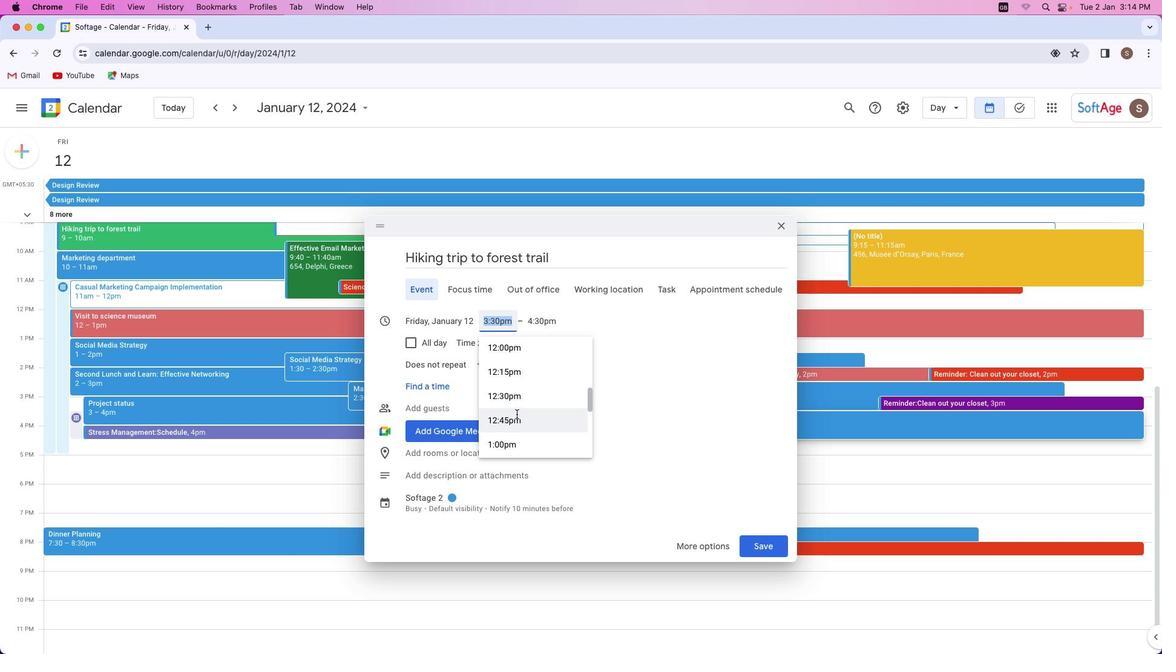 
Action: Mouse scrolled (516, 414) with delta (0, 0)
Screenshot: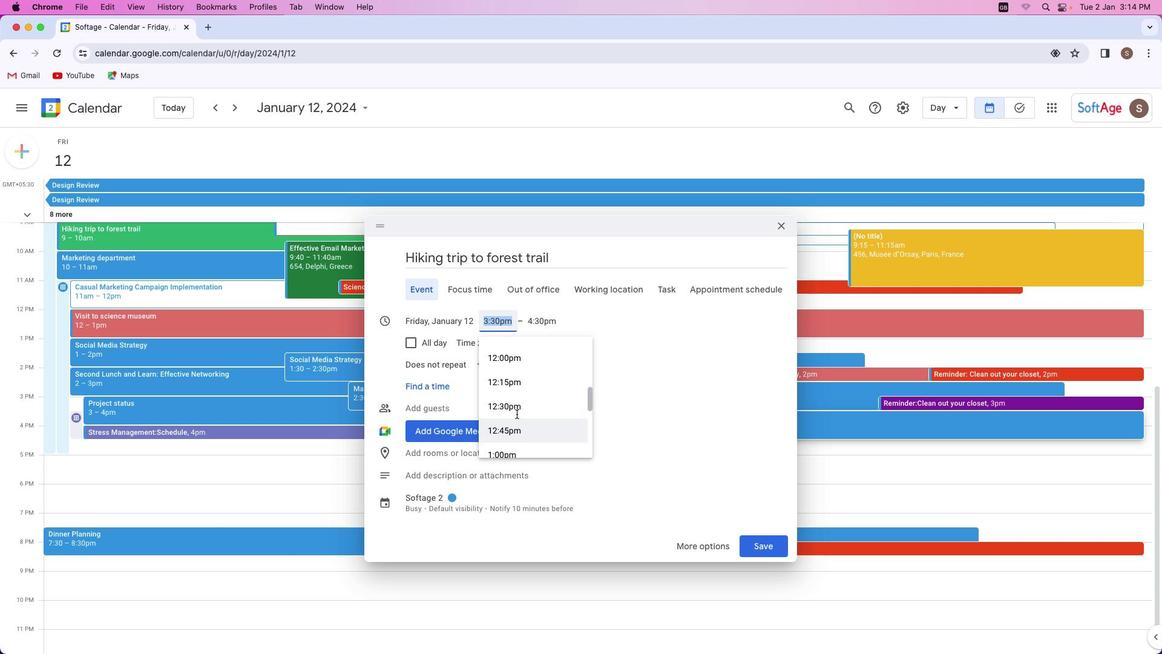 
Action: Mouse scrolled (516, 414) with delta (0, 0)
Screenshot: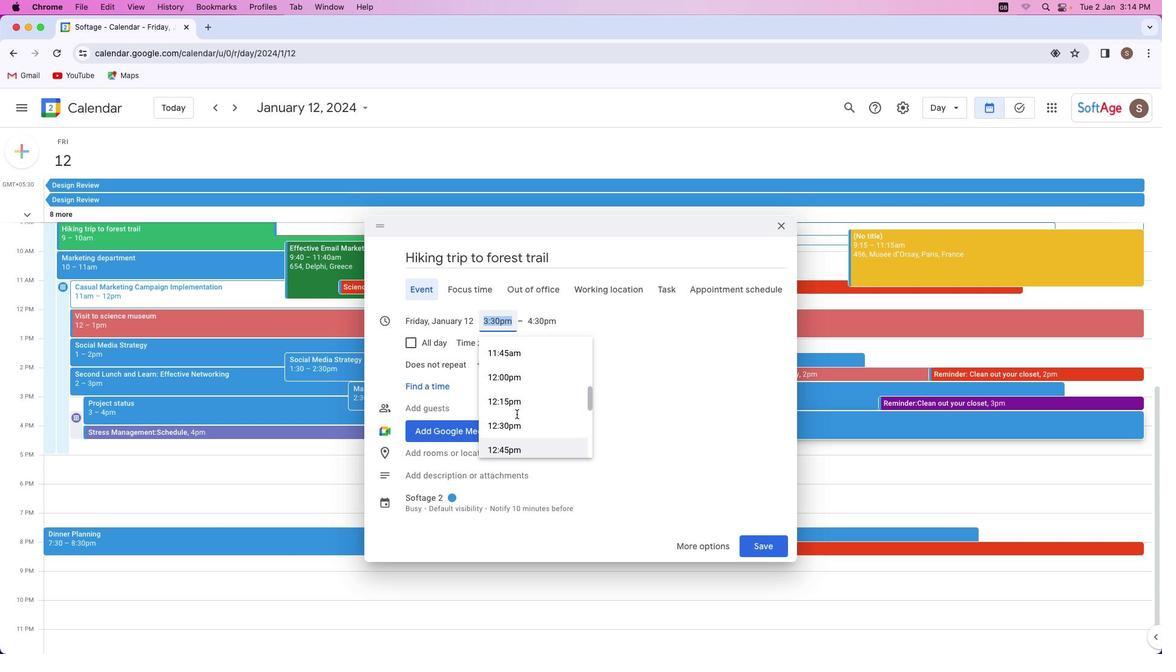 
Action: Mouse scrolled (516, 414) with delta (0, 0)
Screenshot: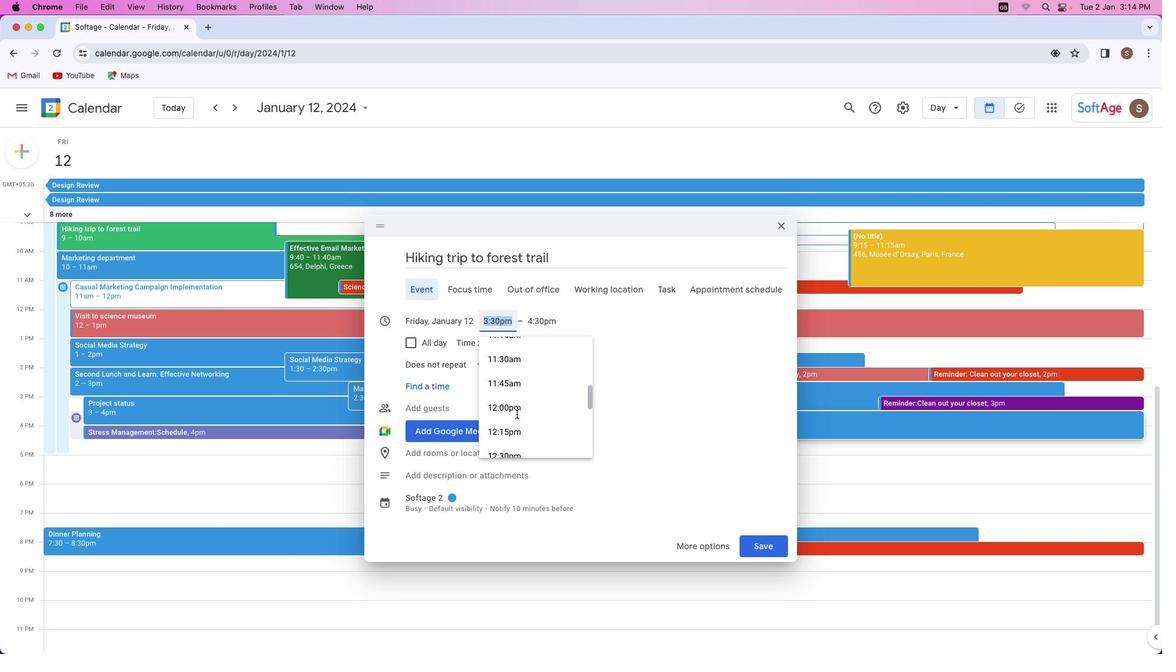 
Action: Mouse scrolled (516, 414) with delta (0, 0)
Screenshot: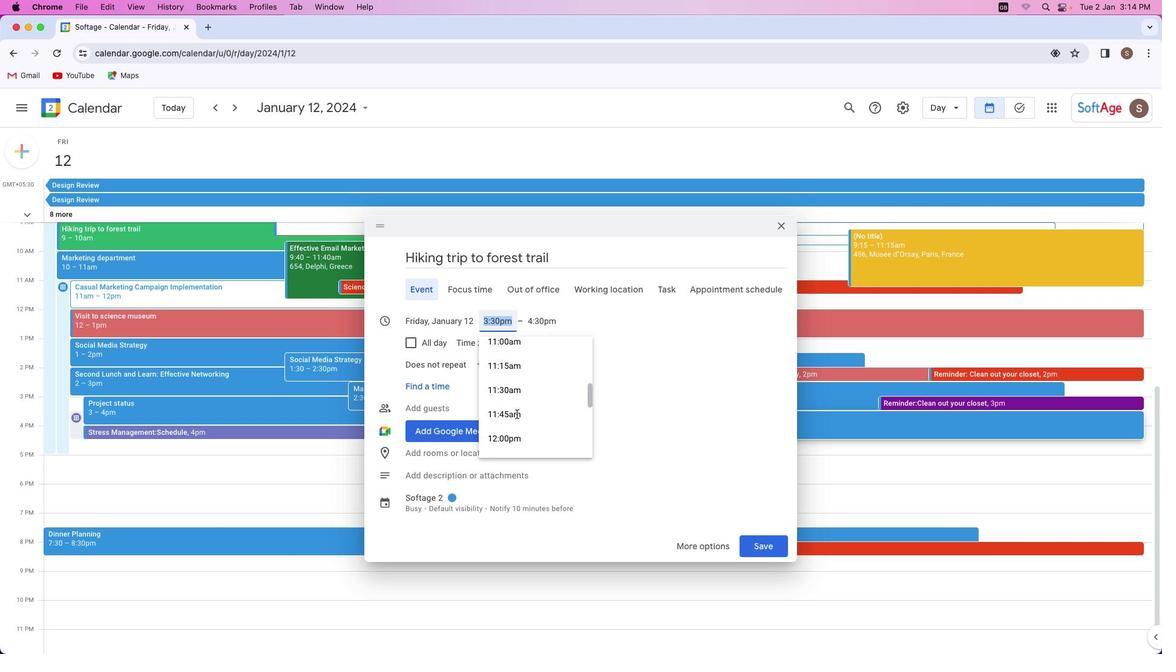 
Action: Mouse moved to (515, 414)
Screenshot: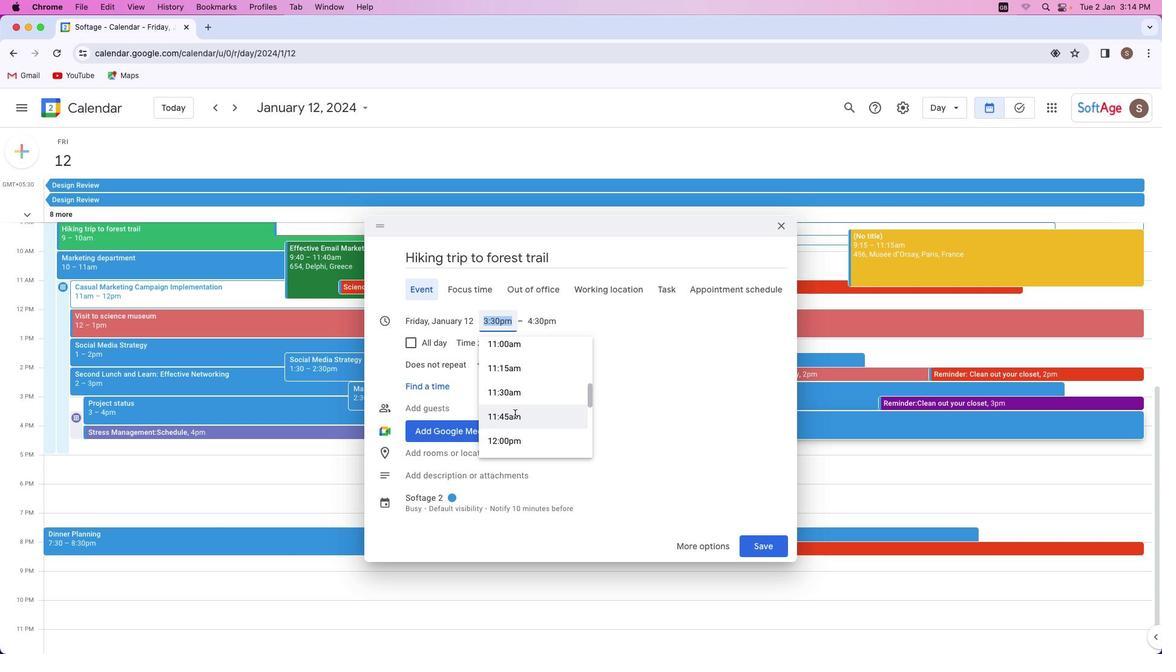 
Action: Mouse scrolled (515, 414) with delta (0, 0)
Screenshot: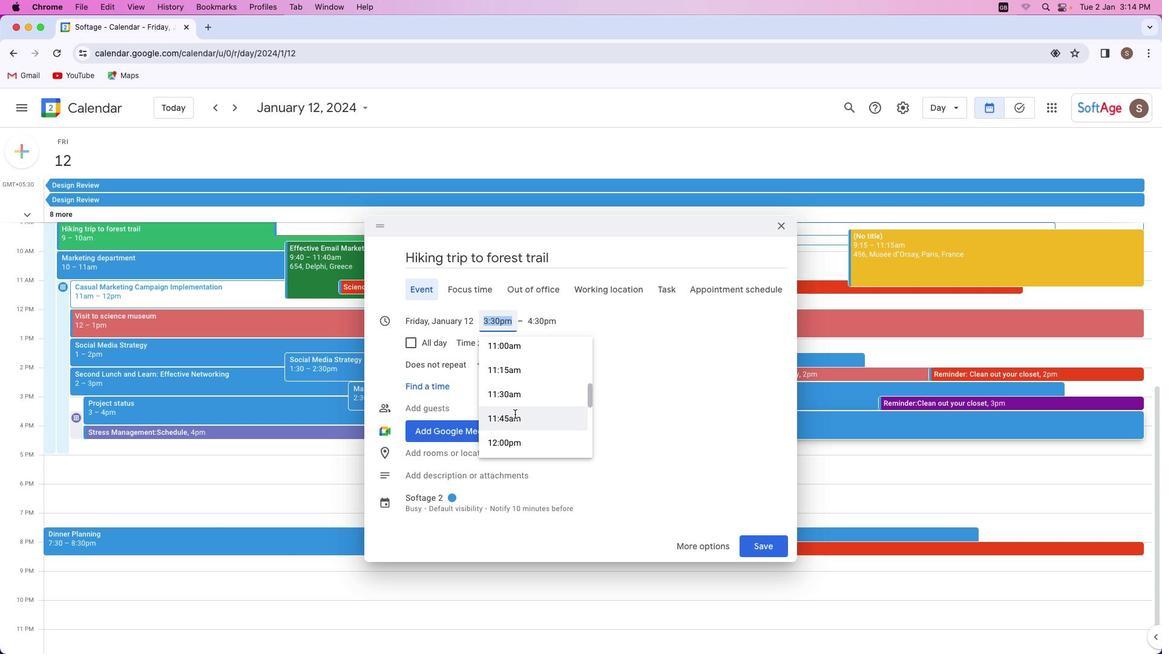 
Action: Mouse scrolled (515, 414) with delta (0, 0)
Screenshot: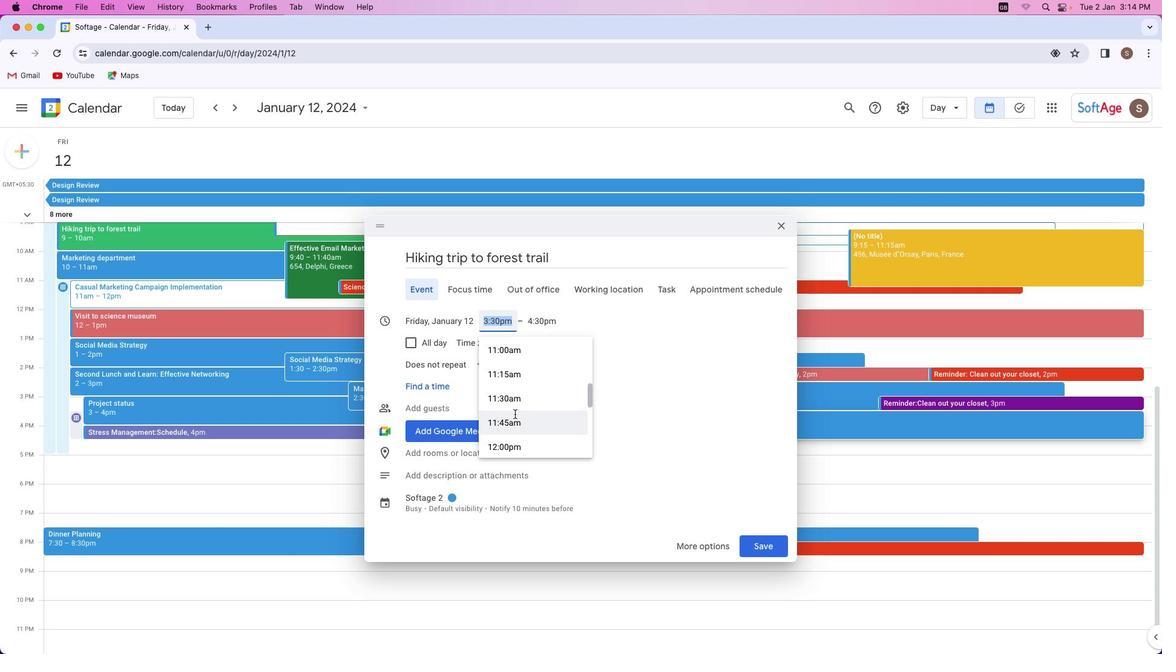 
Action: Mouse scrolled (515, 414) with delta (0, 0)
Screenshot: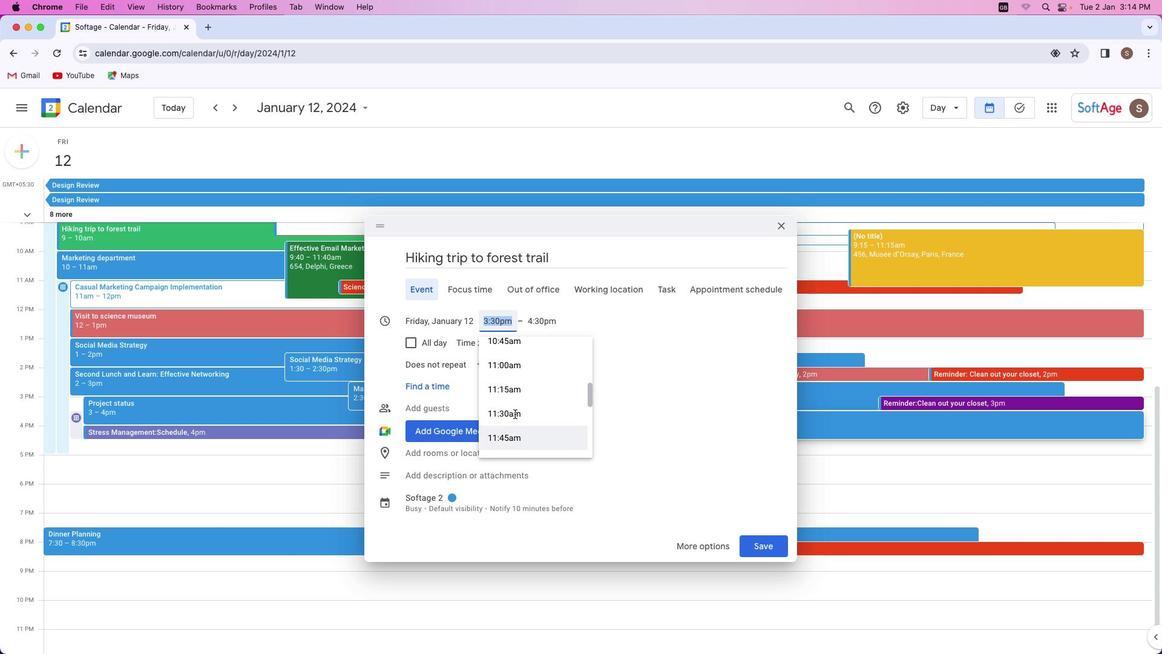 
Action: Mouse scrolled (515, 414) with delta (0, 0)
Screenshot: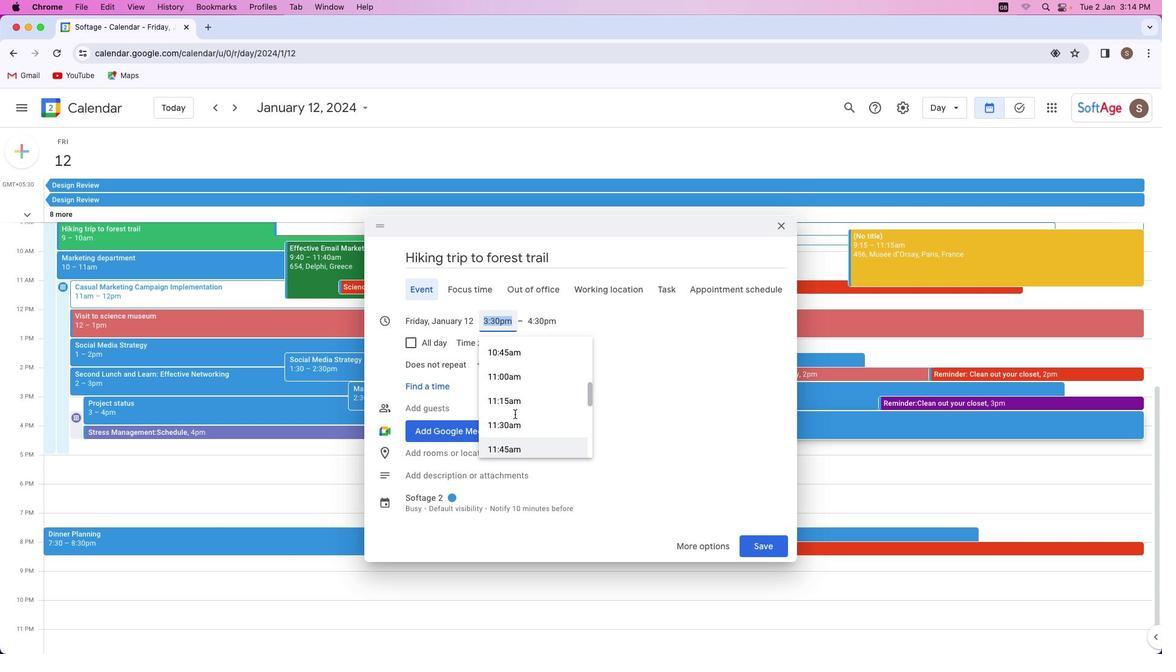 
Action: Mouse moved to (515, 413)
Screenshot: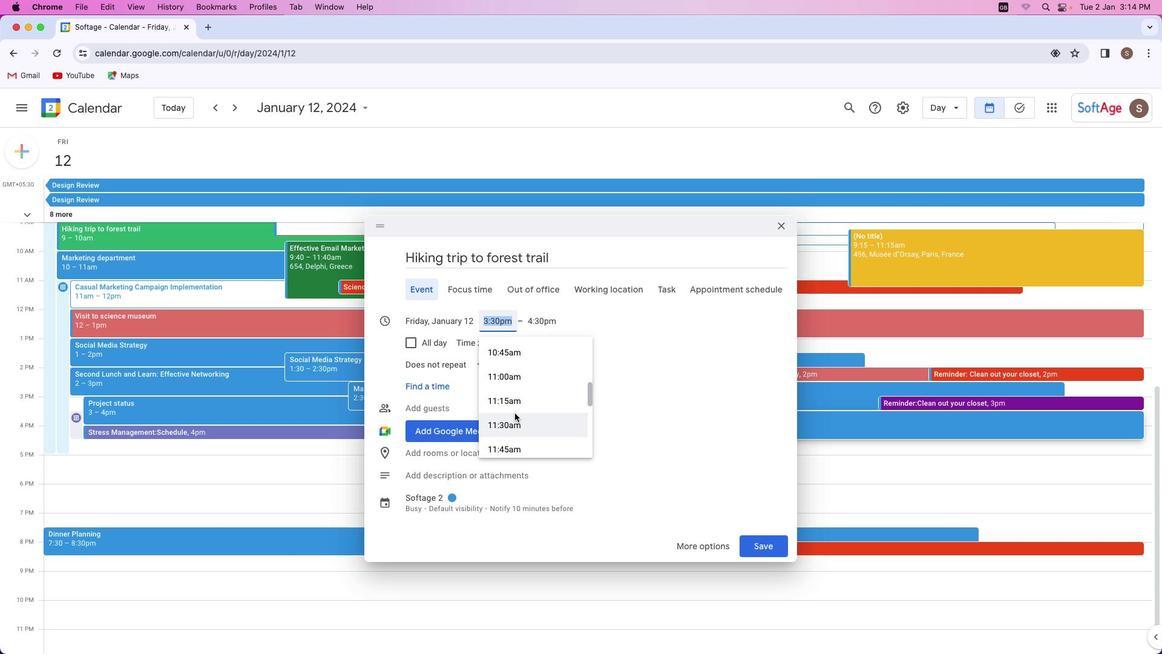 
Action: Mouse scrolled (515, 413) with delta (0, 0)
Screenshot: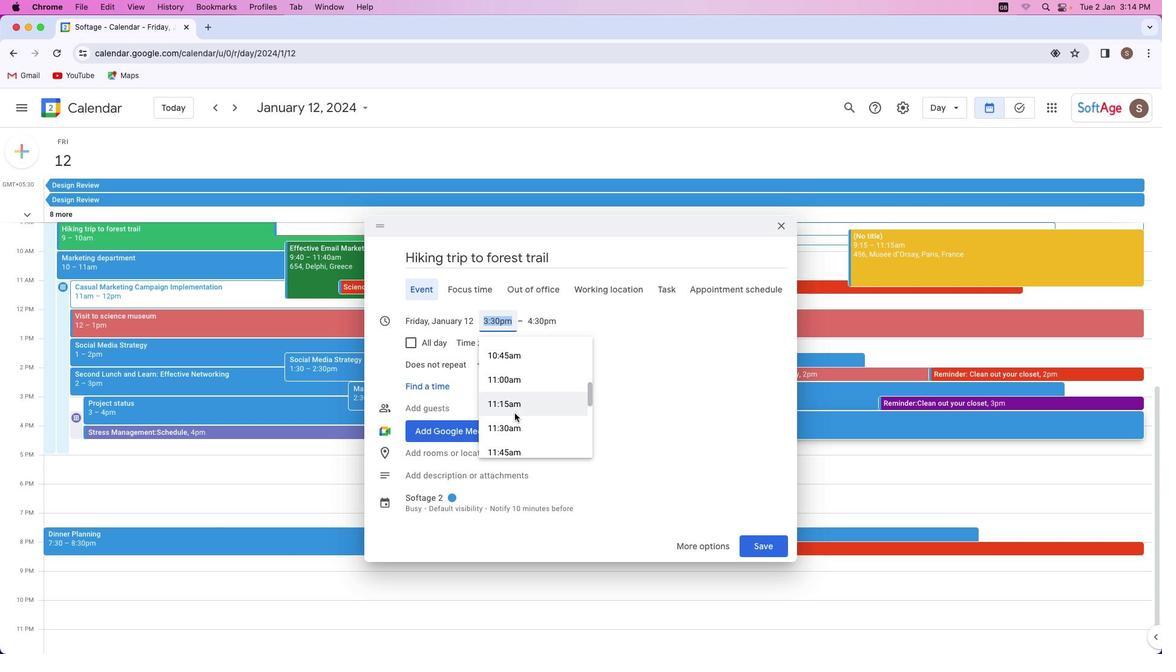 
Action: Mouse scrolled (515, 413) with delta (0, 0)
Screenshot: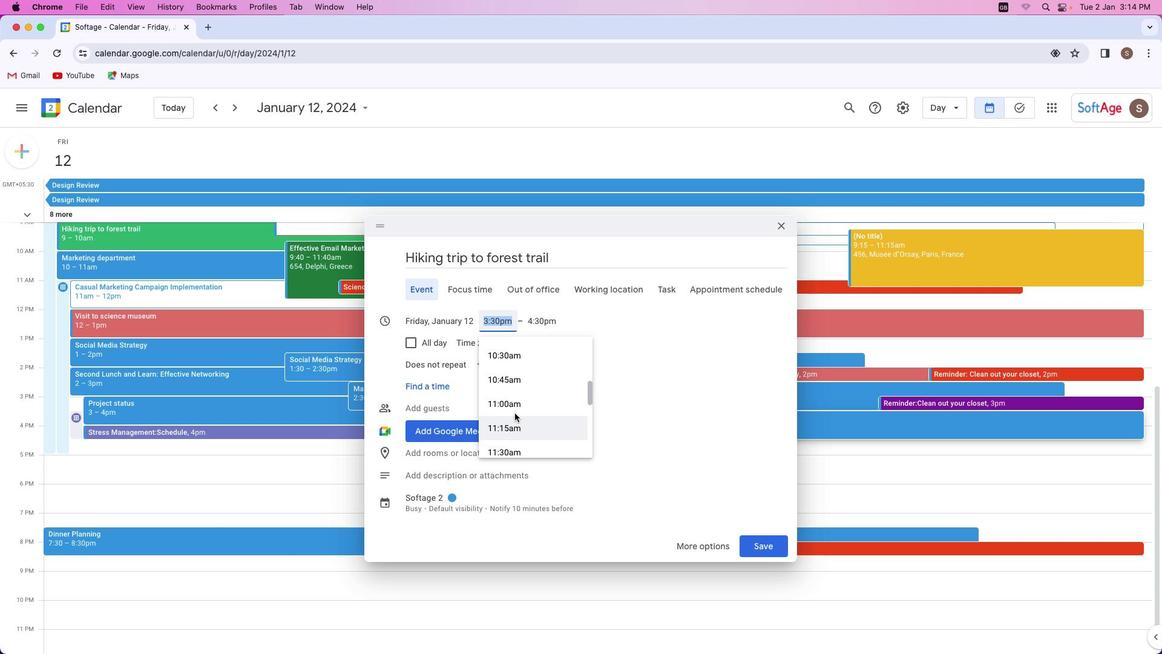 
Action: Mouse moved to (515, 413)
Screenshot: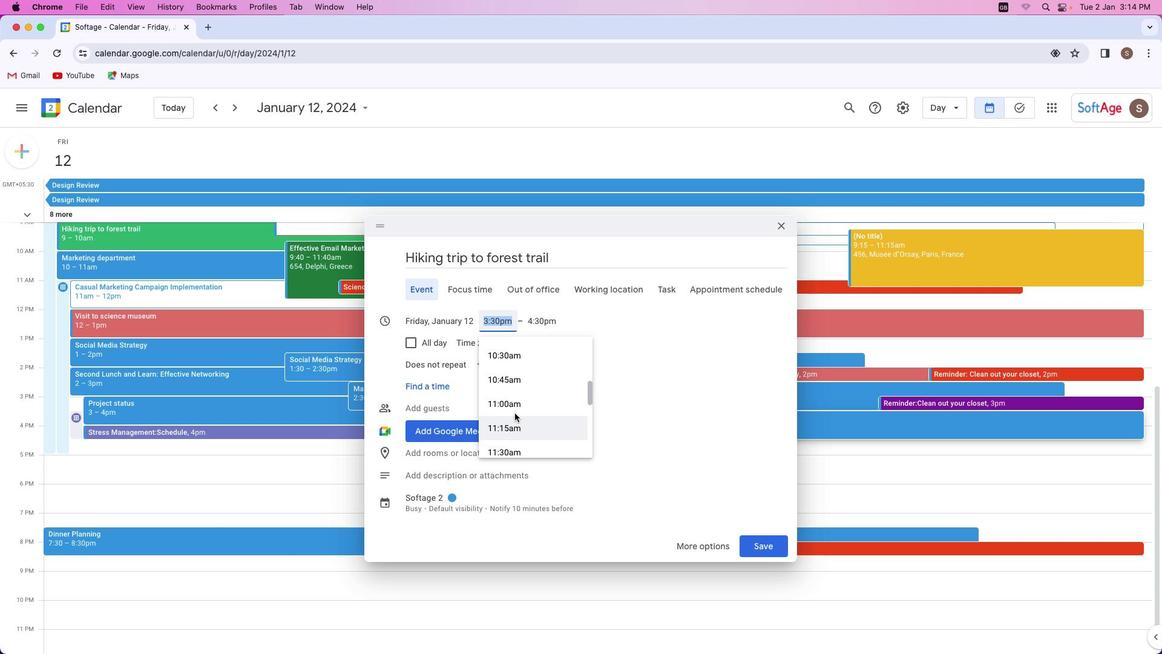 
Action: Mouse scrolled (515, 413) with delta (0, 0)
Screenshot: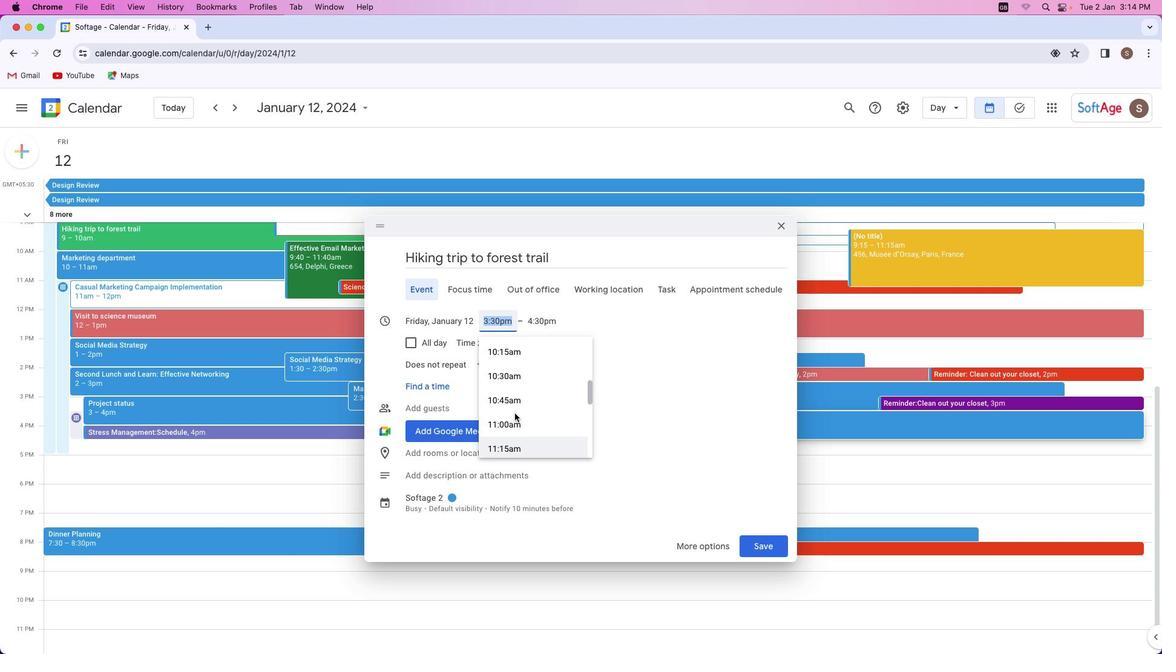 
Action: Mouse scrolled (515, 413) with delta (0, 0)
Screenshot: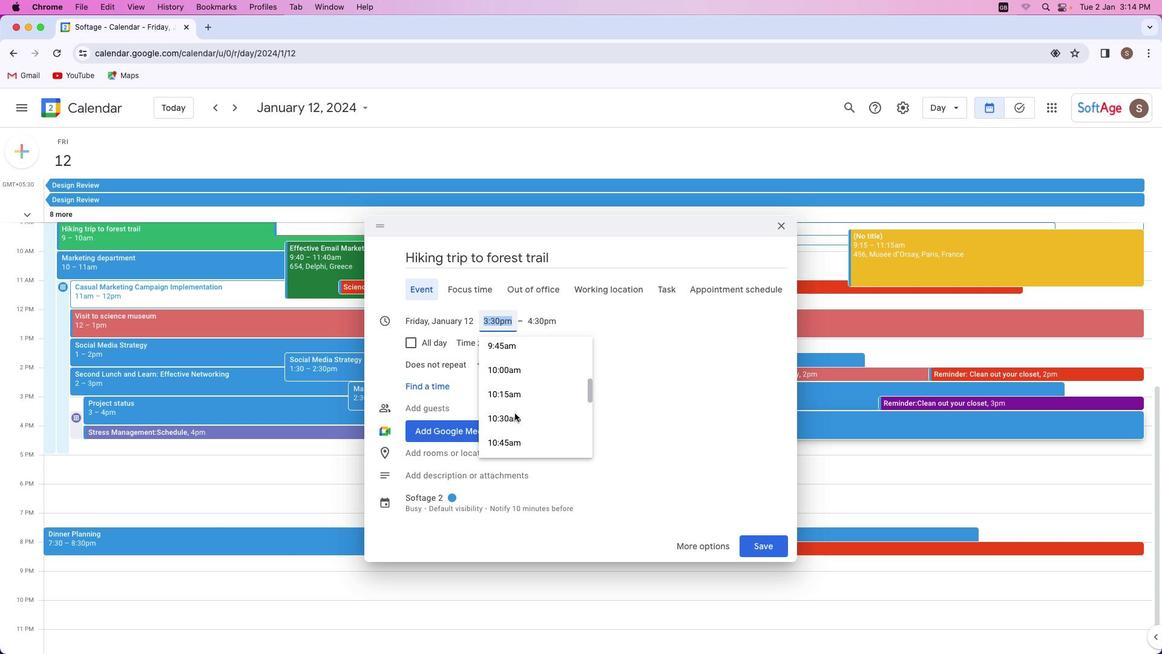 
Action: Mouse scrolled (515, 413) with delta (0, 0)
Screenshot: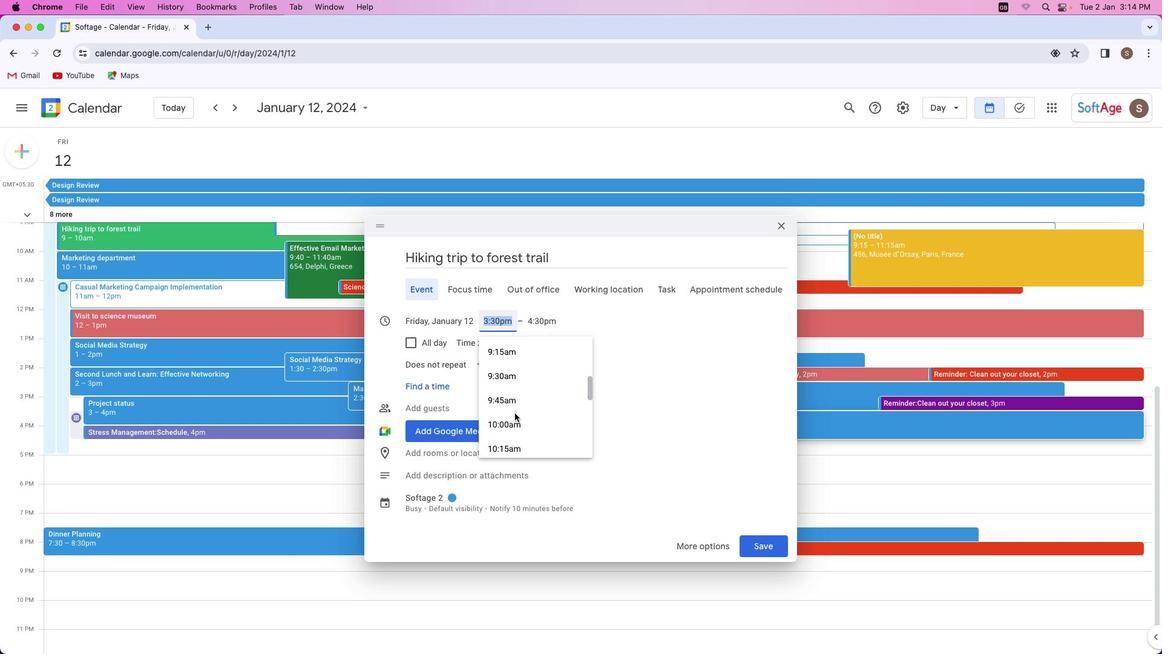 
Action: Mouse moved to (512, 427)
Screenshot: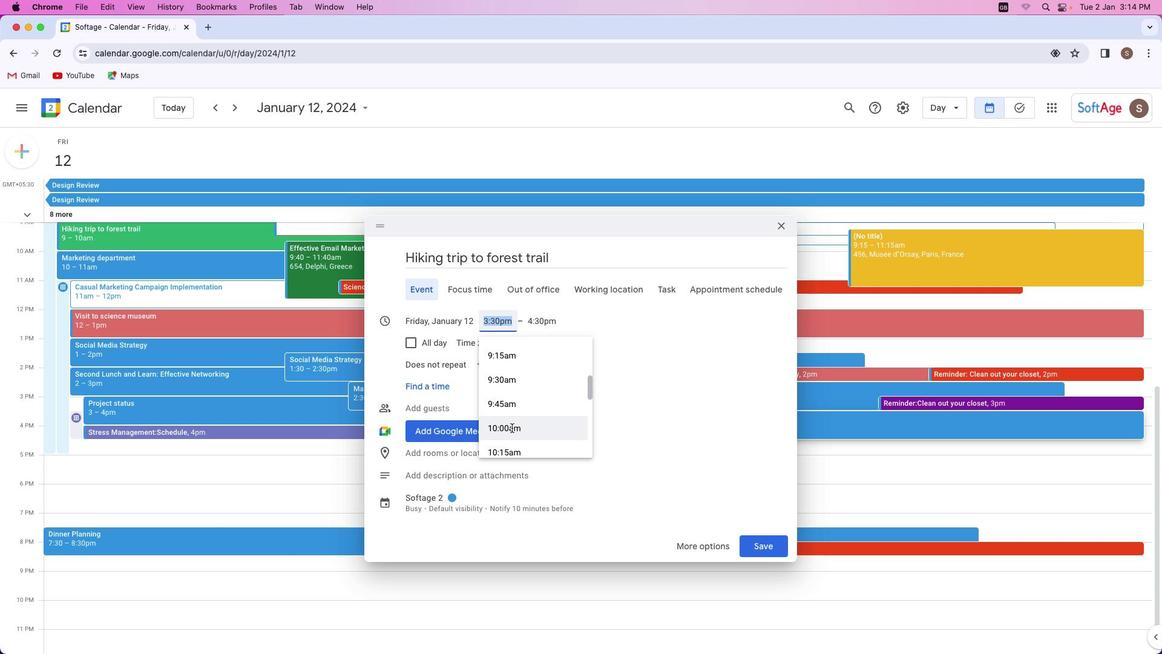 
Action: Mouse pressed left at (512, 427)
Screenshot: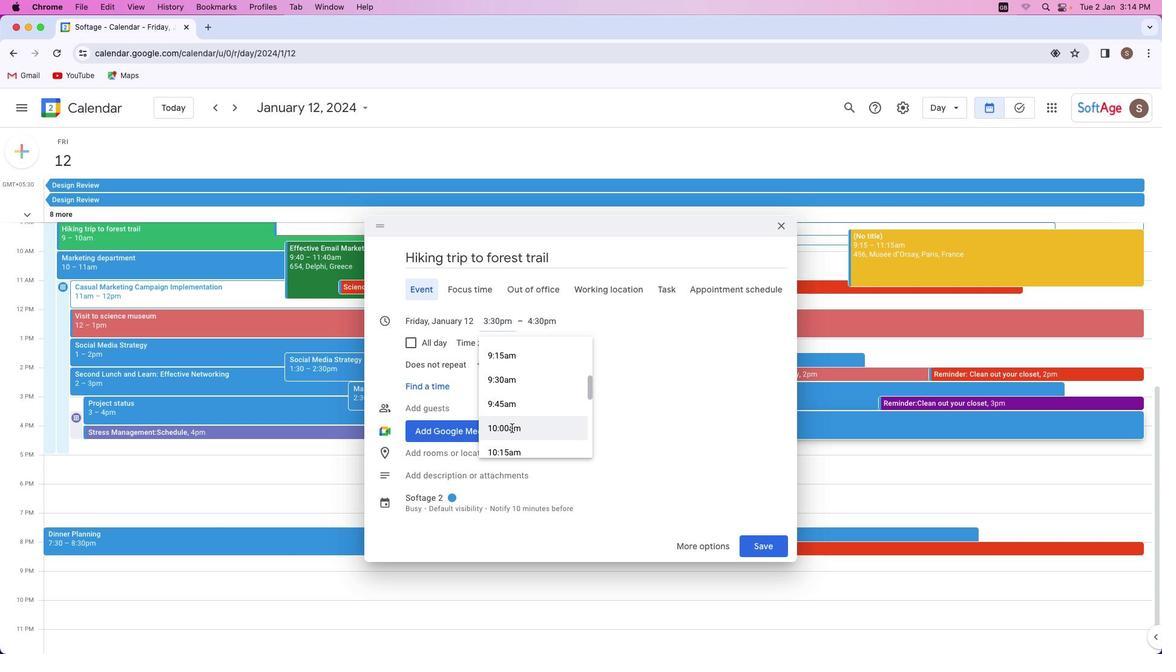 
Action: Mouse moved to (456, 471)
Screenshot: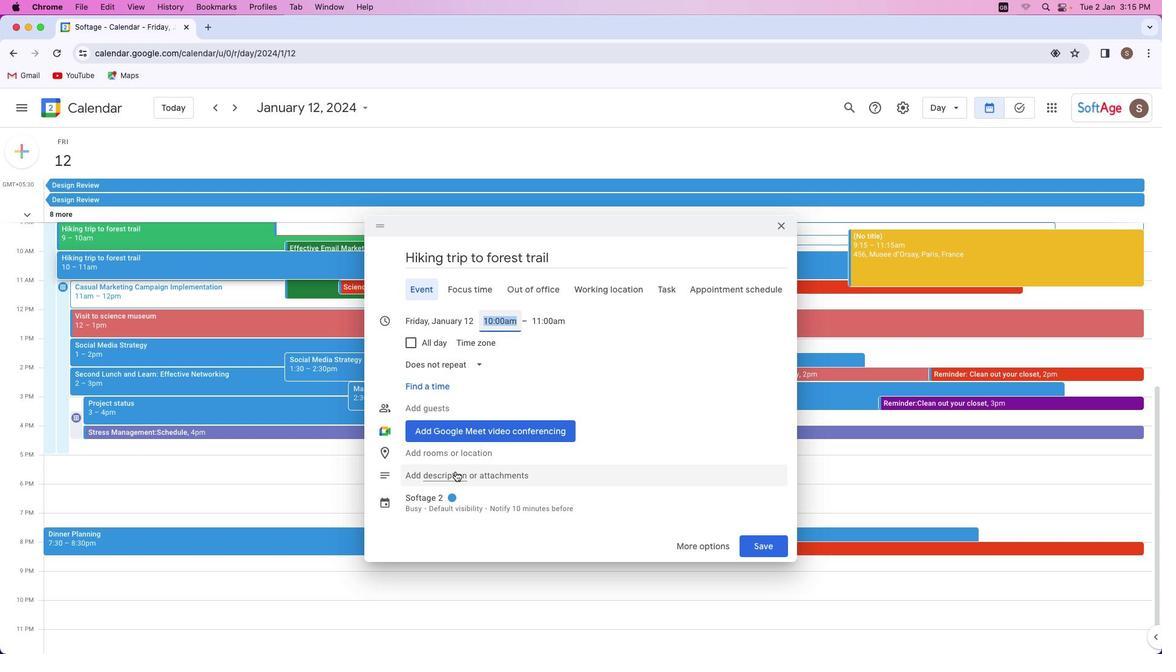 
Action: Mouse pressed left at (456, 471)
Screenshot: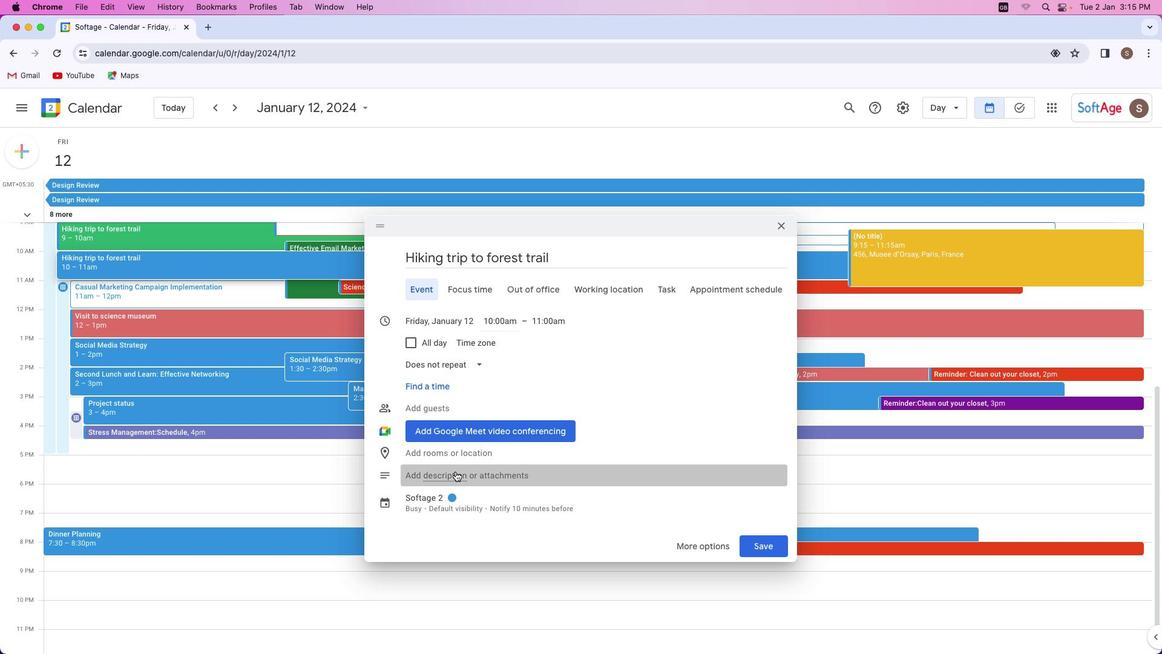
Action: Mouse moved to (584, 410)
Screenshot: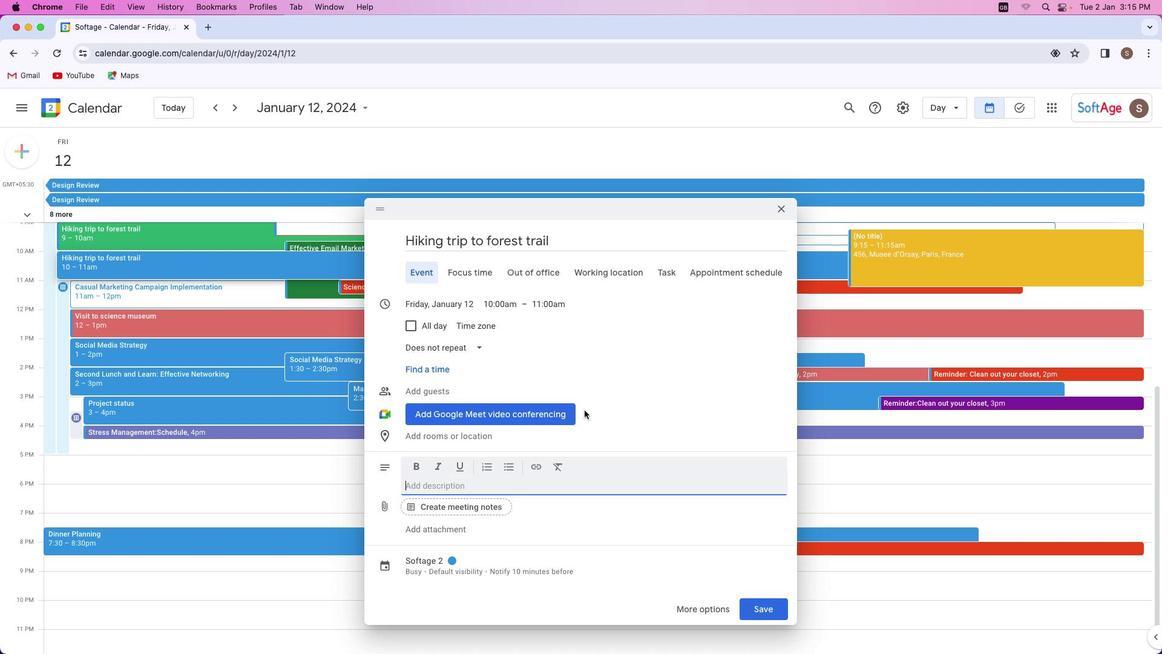 
Action: Key pressed Key.shift'T''h''i''s'Key.space'p''l''a''n'Key.space'i''s'Key.space'f''o''r'Key.space'h''i''k''i''n''g'Key.space't''r''i''p'Key.space't''o'Key.space'a'Key.space'f''o''r''e''s''t'Key.space't''r''a''i''l''.'
Screenshot: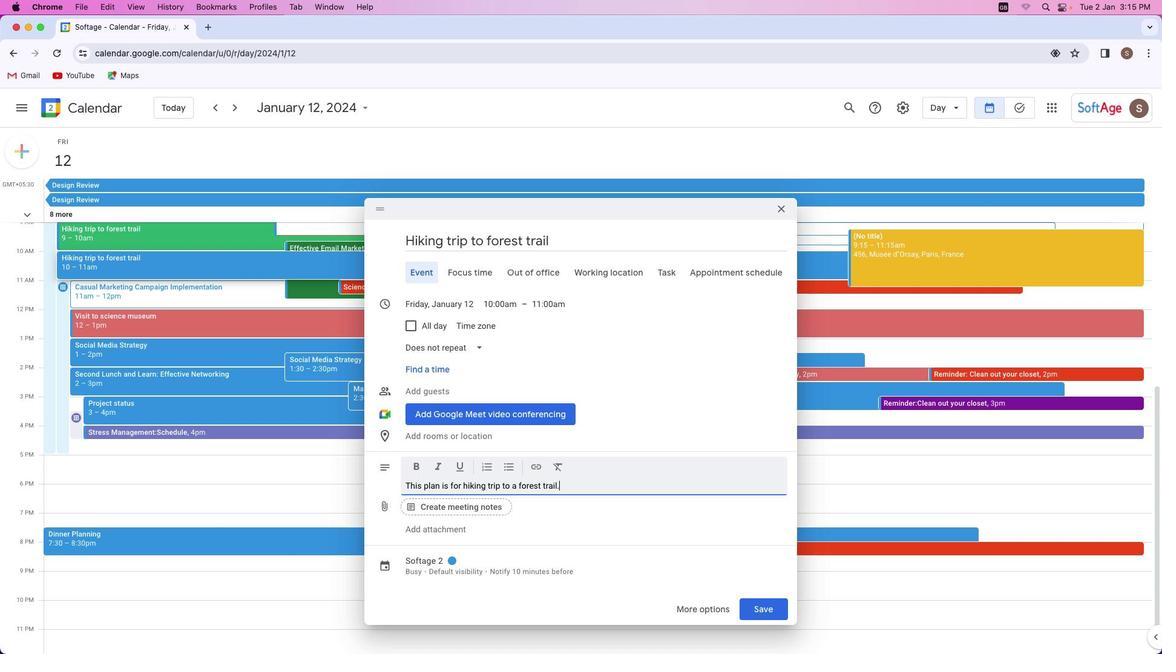 
Action: Mouse moved to (456, 559)
Screenshot: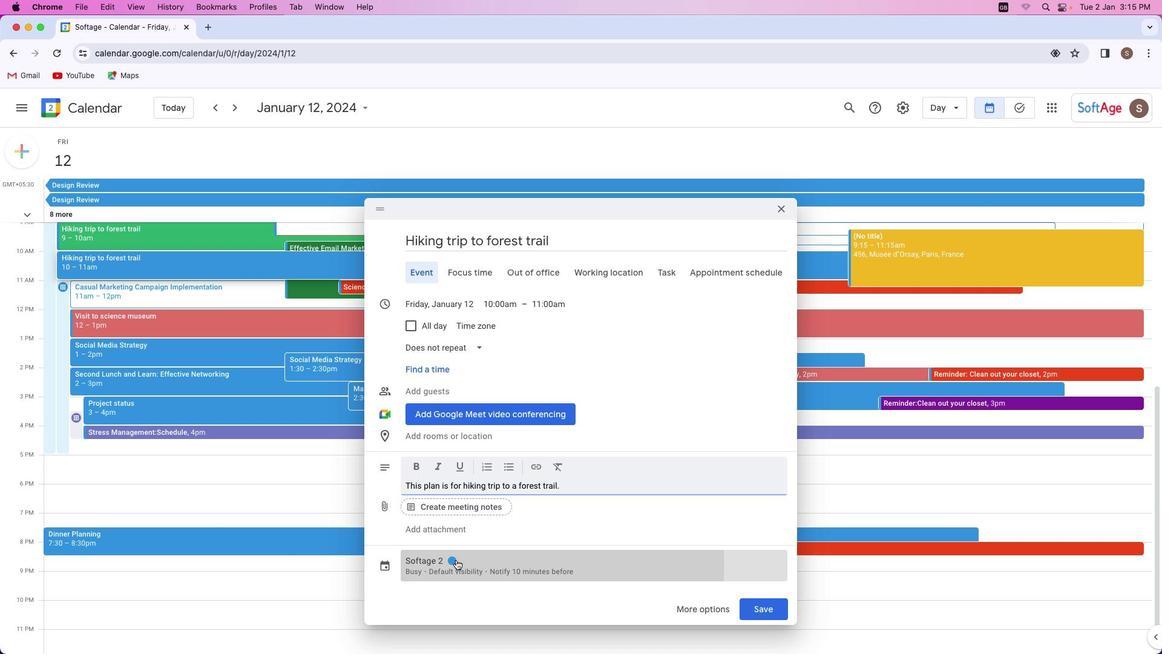 
Action: Mouse pressed left at (456, 559)
Screenshot: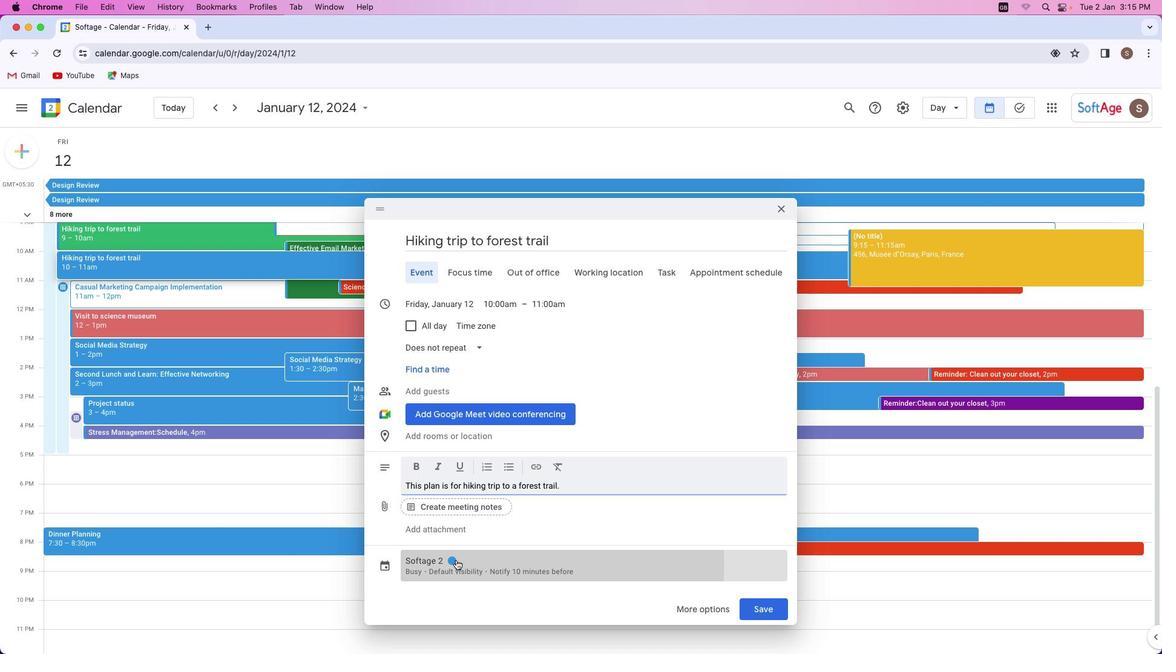 
Action: Mouse moved to (473, 472)
Screenshot: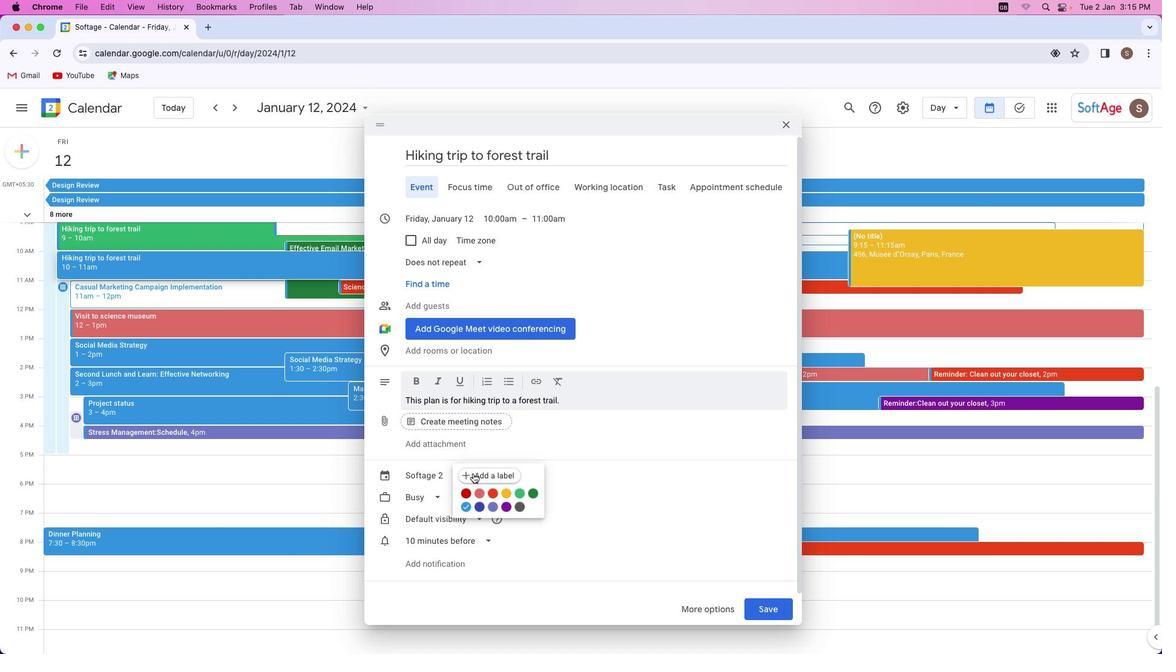 
Action: Mouse pressed left at (473, 472)
Screenshot: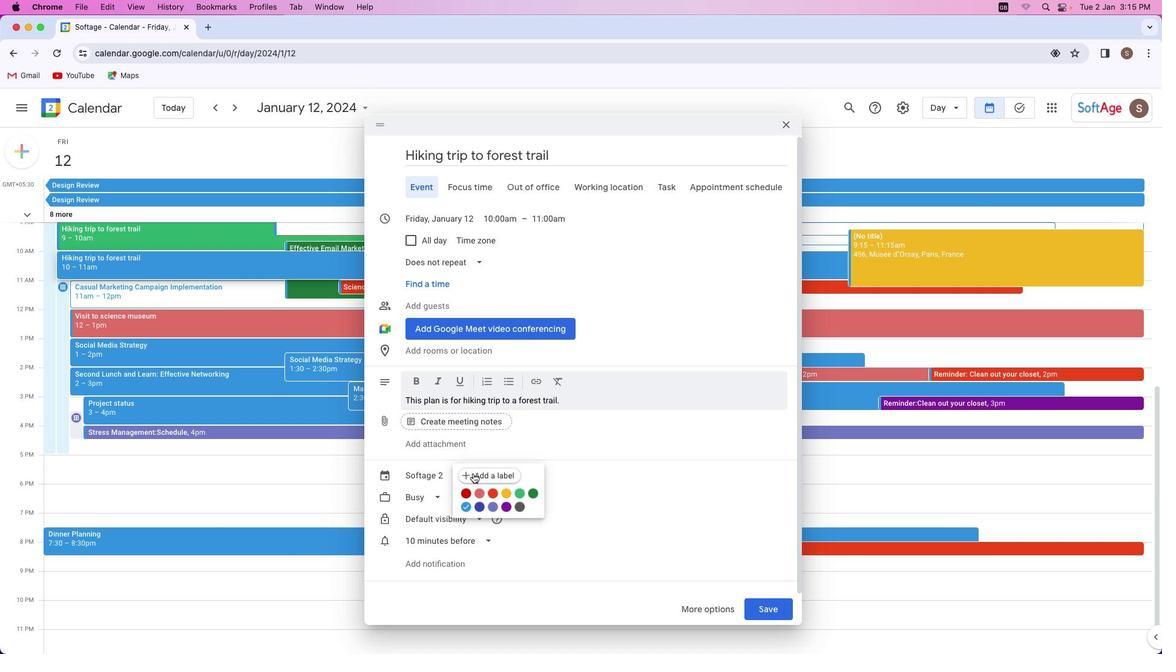 
Action: Mouse moved to (511, 509)
Screenshot: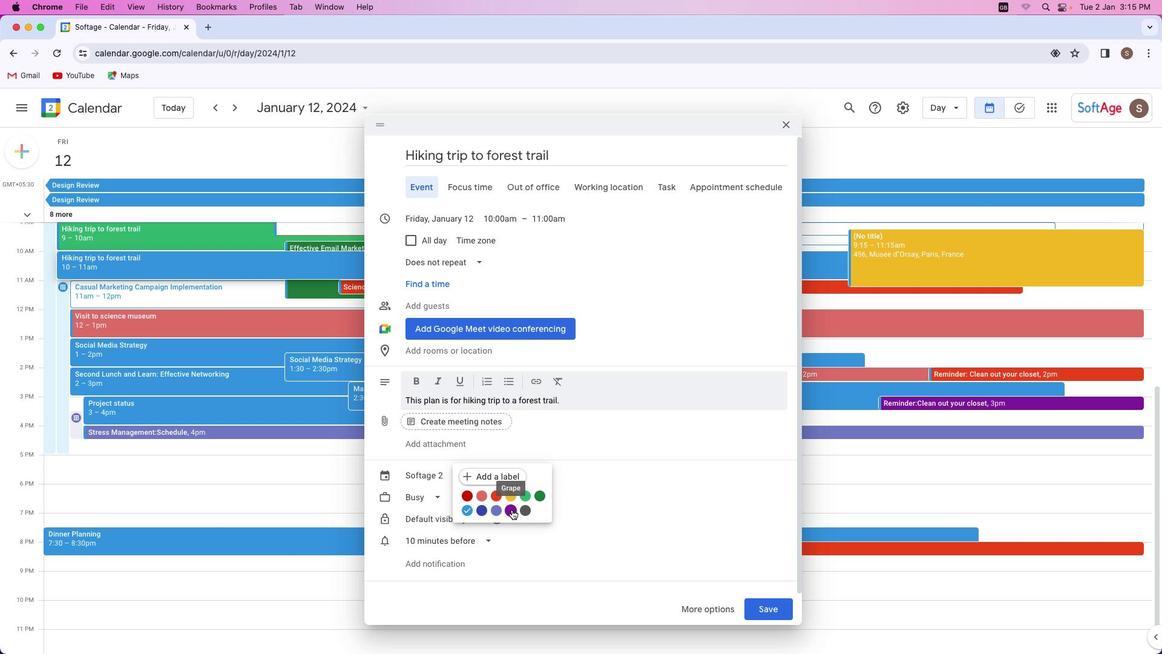 
Action: Mouse pressed left at (511, 509)
Screenshot: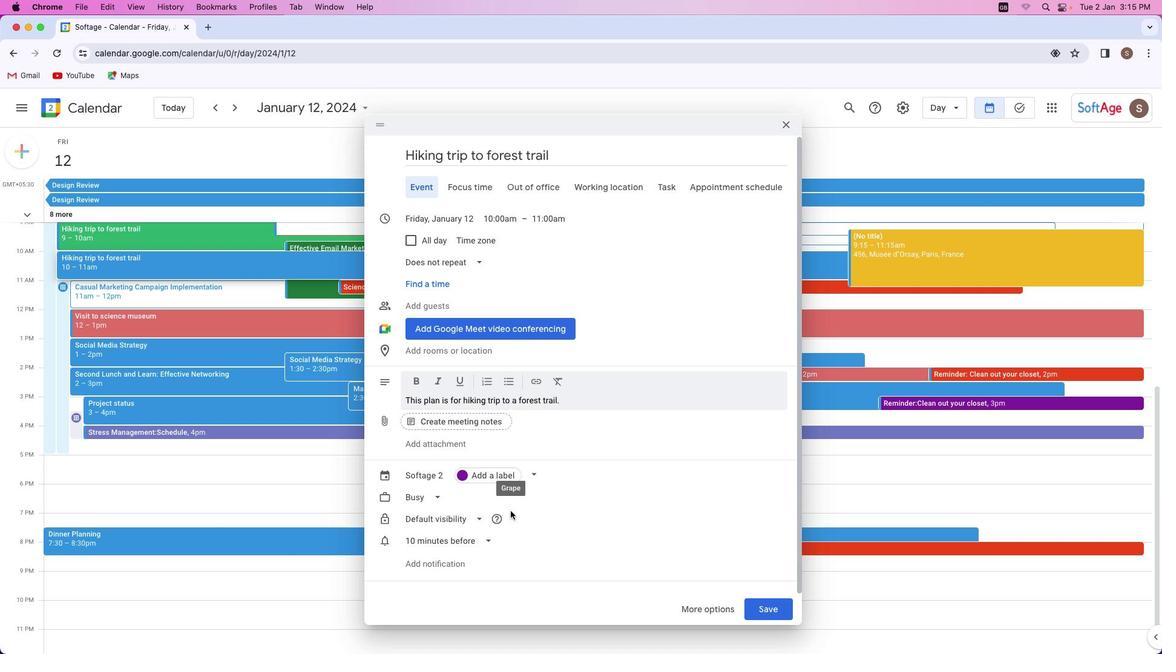
Action: Mouse moved to (760, 607)
Screenshot: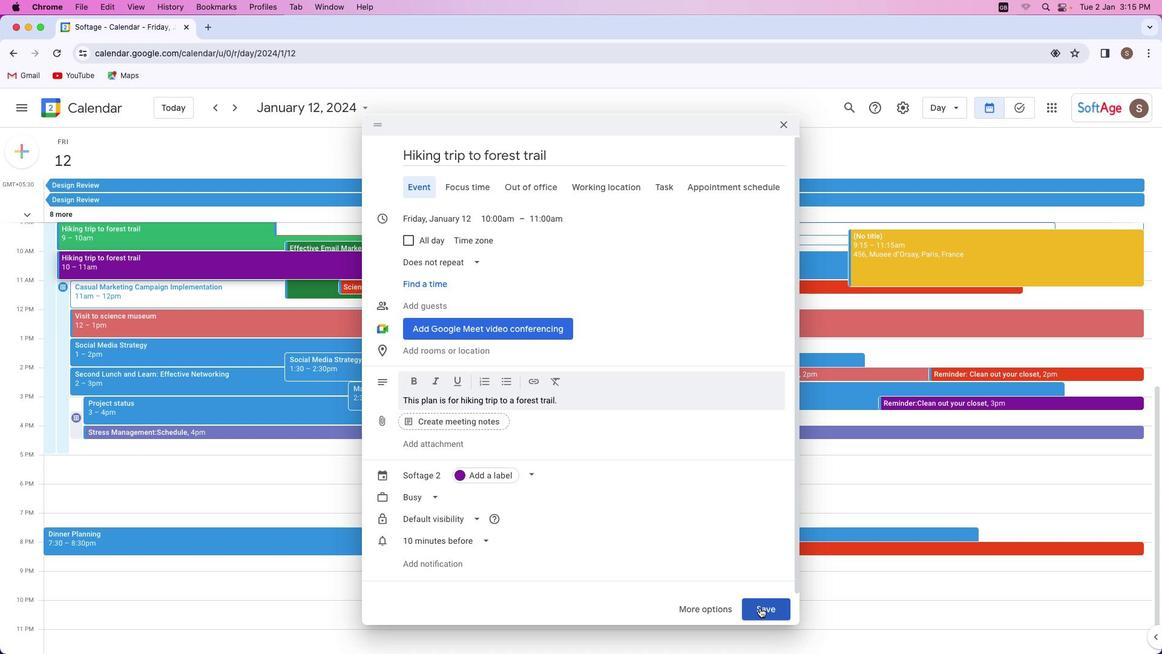 
Action: Mouse pressed left at (760, 607)
Screenshot: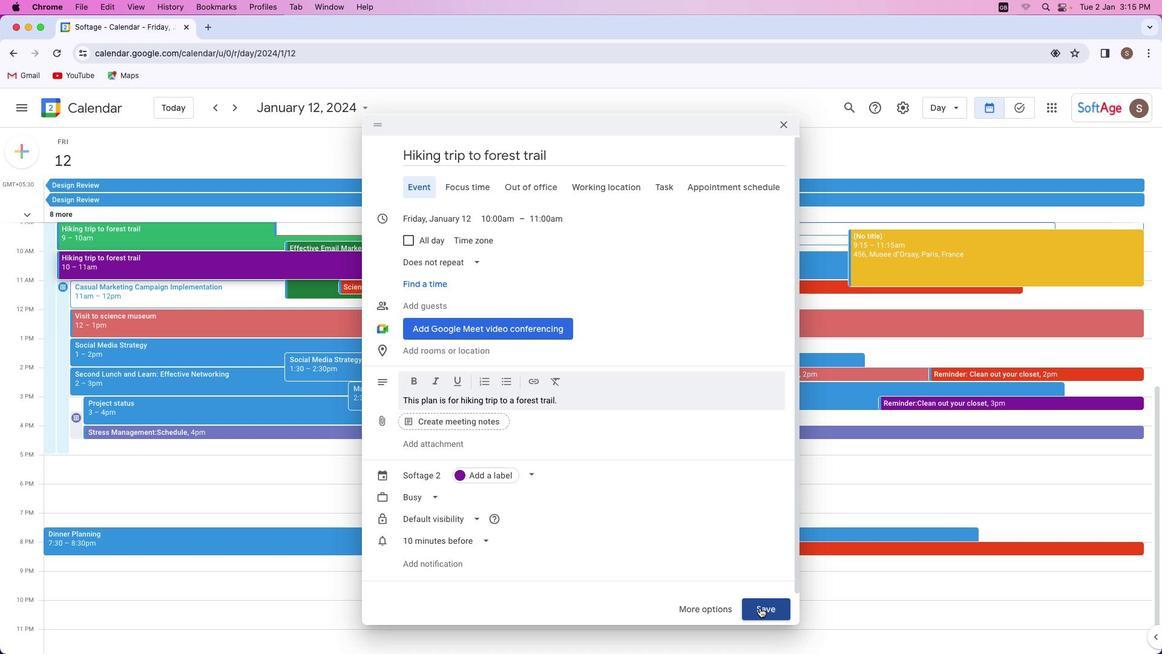 
Action: Mouse moved to (106, 258)
Screenshot: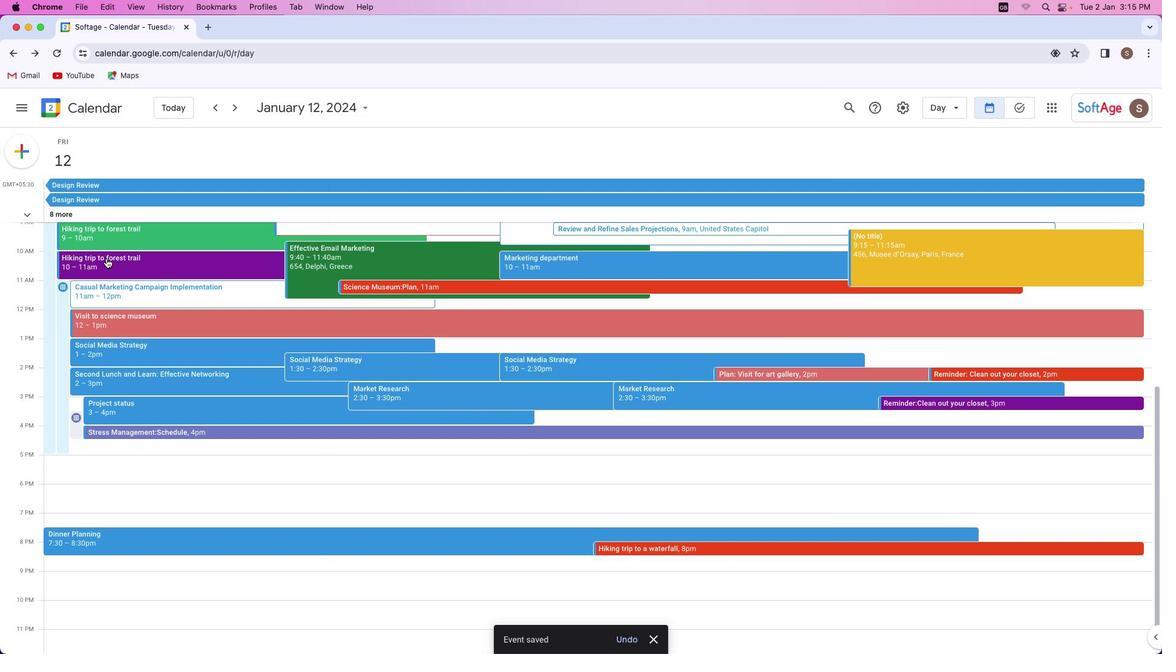 
Action: Mouse pressed left at (106, 258)
Screenshot: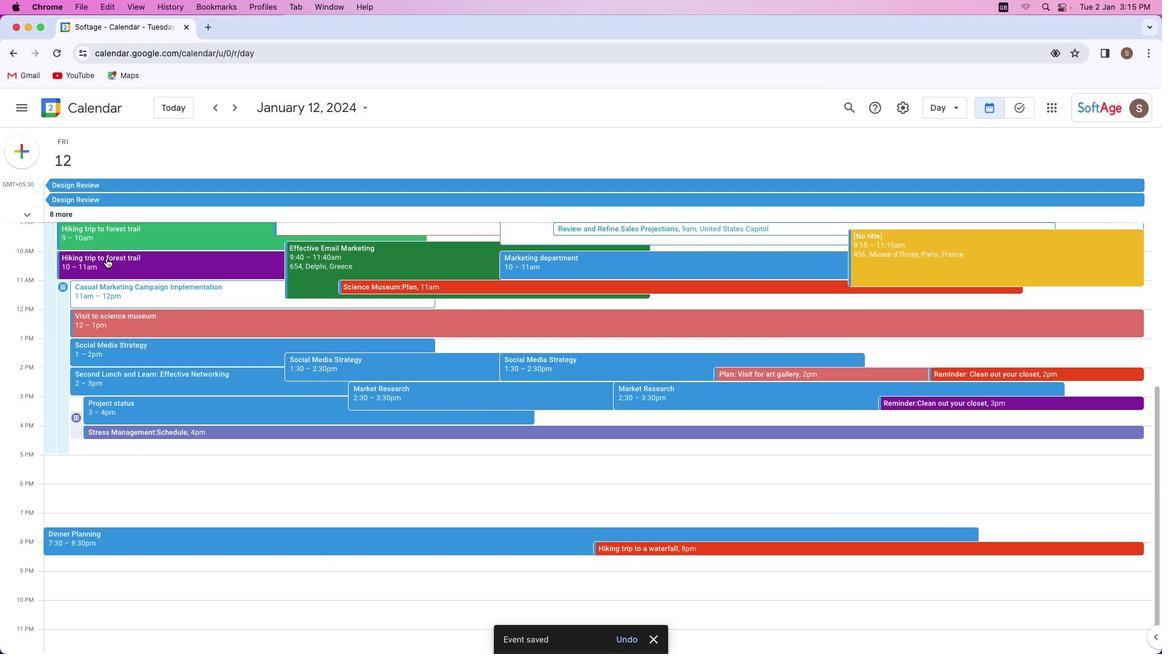 
Action: Mouse moved to (543, 372)
Screenshot: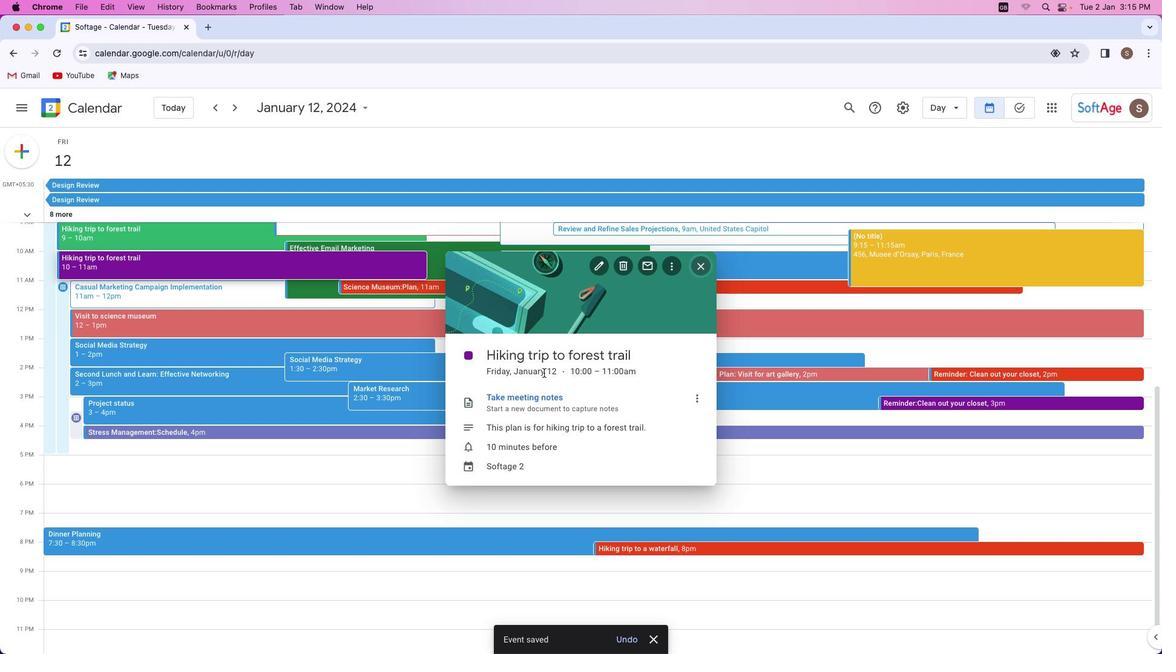 
